 Task: Use the "Yummly" extension for personalized recipe recommendations.
Action: Mouse moved to (1268, 39)
Screenshot: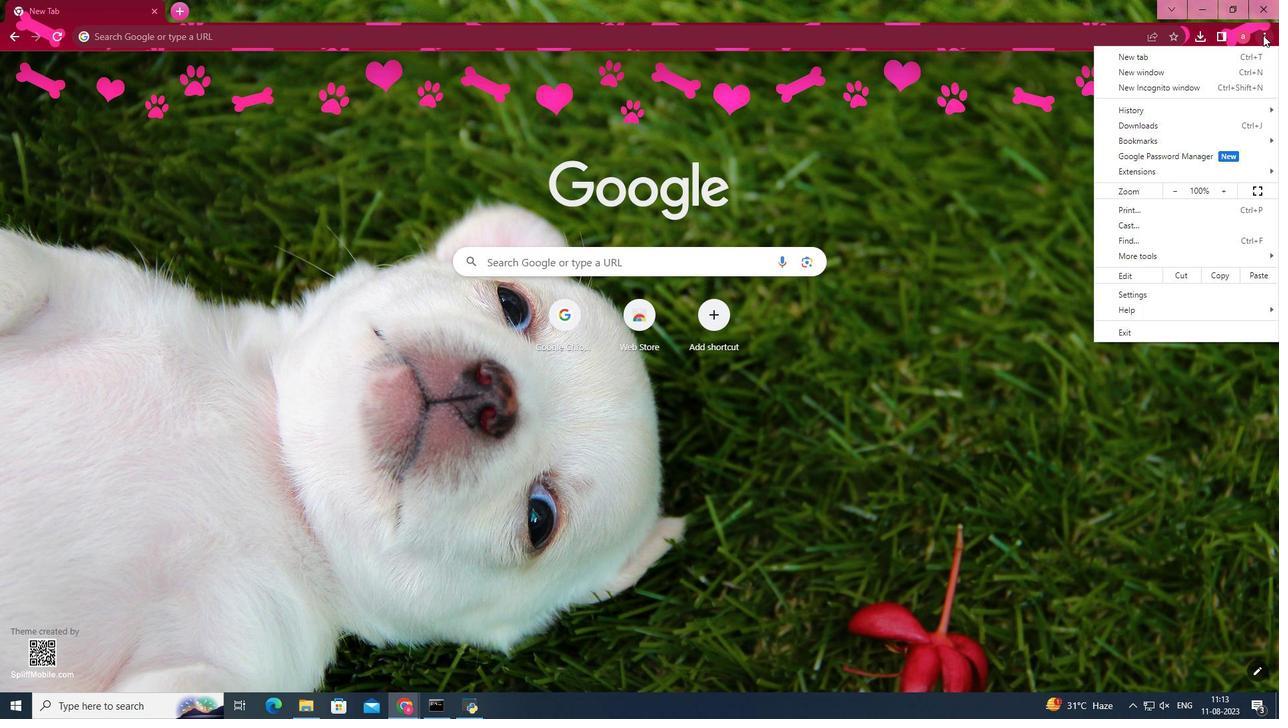 
Action: Mouse pressed left at (1268, 39)
Screenshot: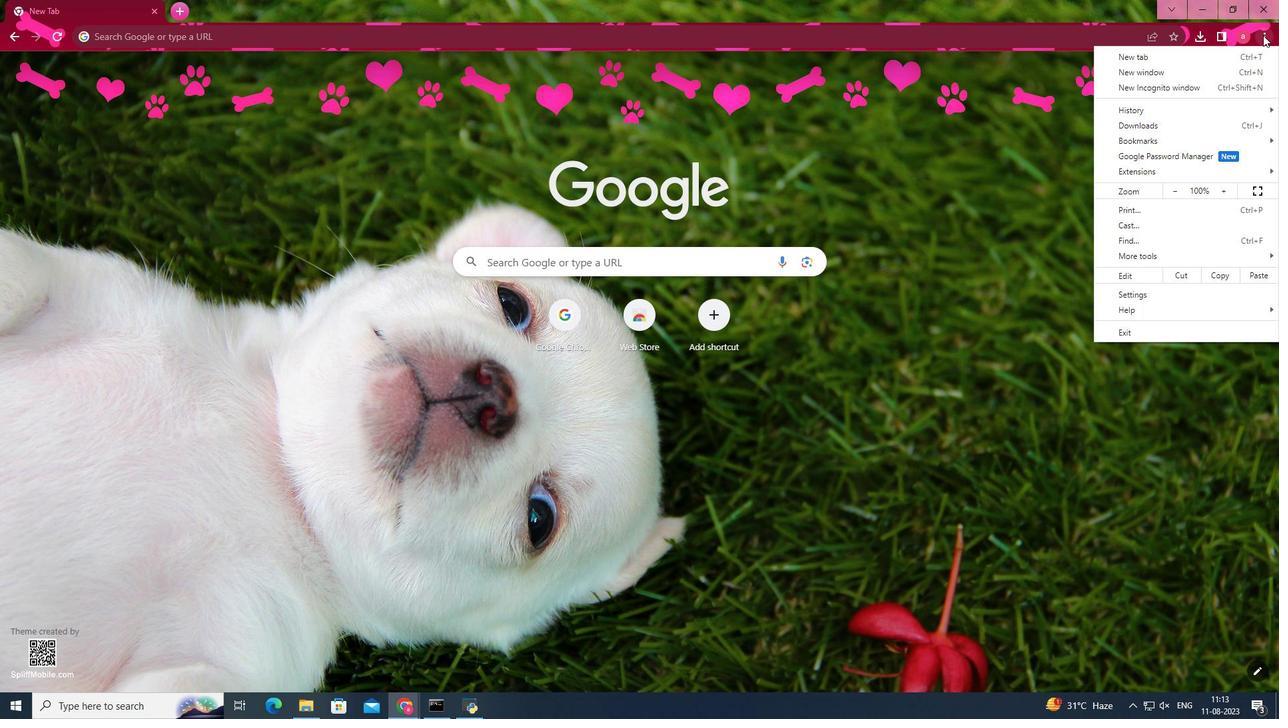 
Action: Mouse moved to (1161, 293)
Screenshot: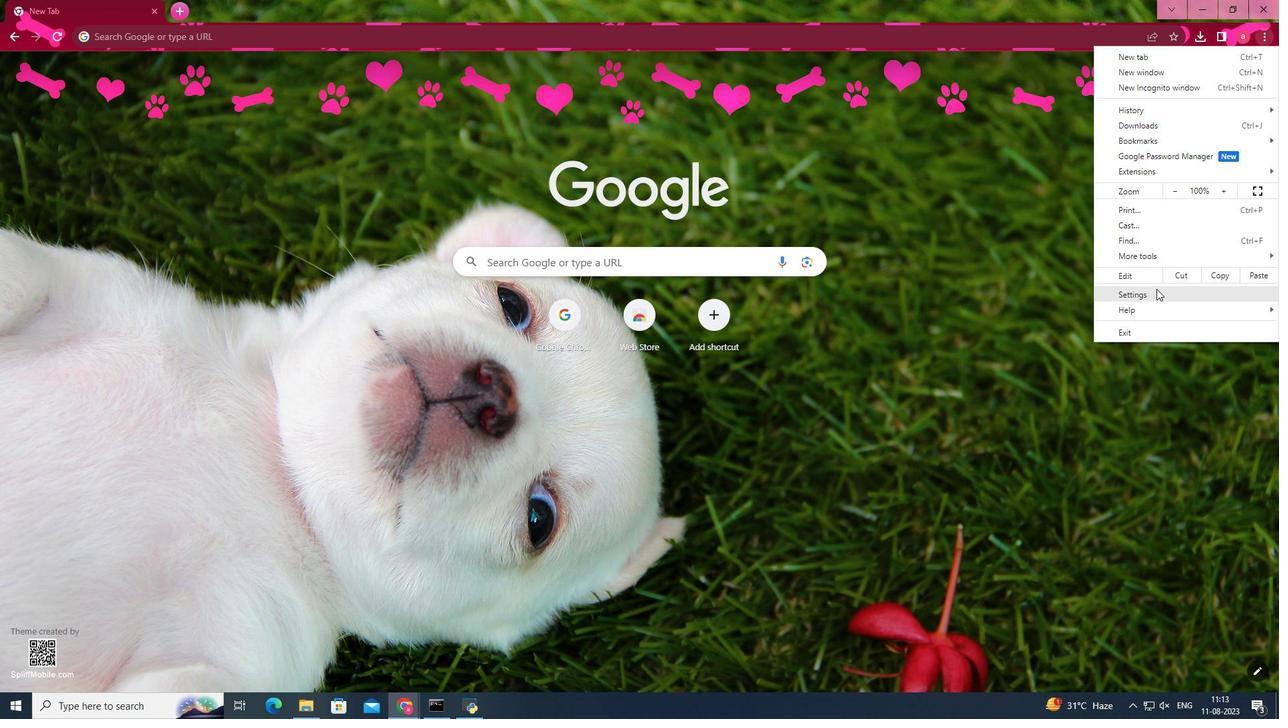 
Action: Mouse pressed left at (1161, 293)
Screenshot: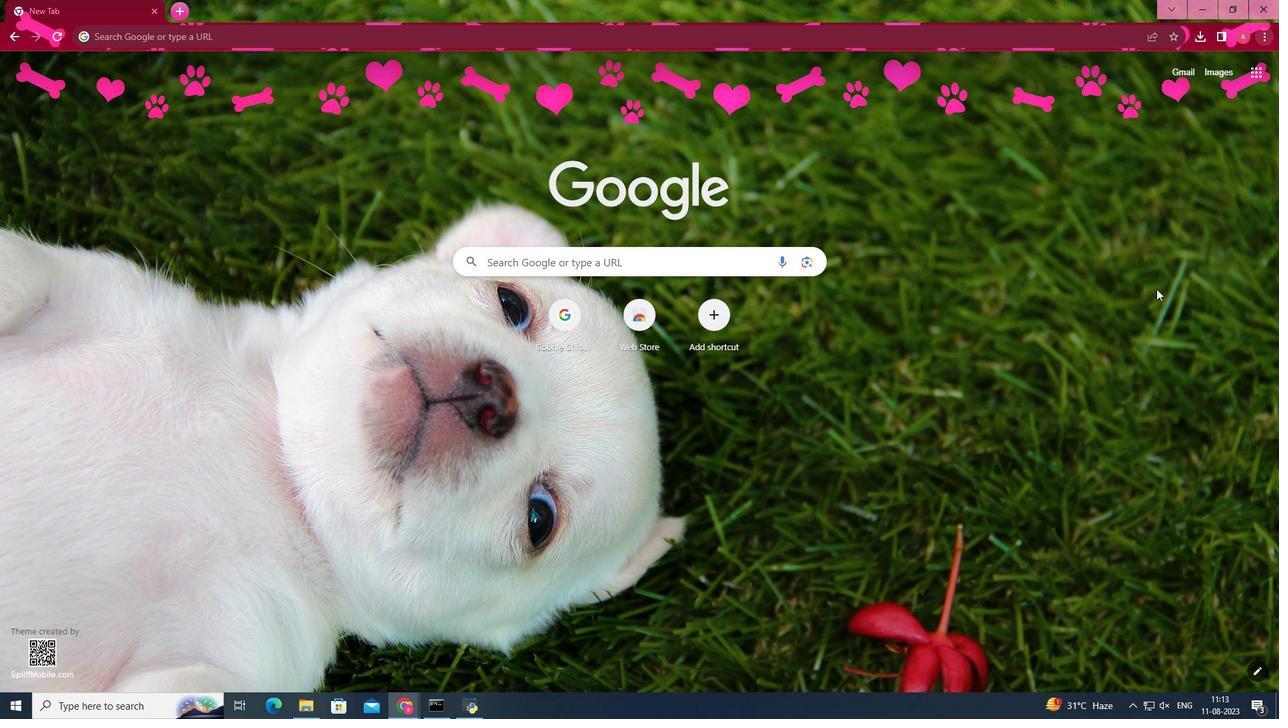 
Action: Mouse moved to (39, 481)
Screenshot: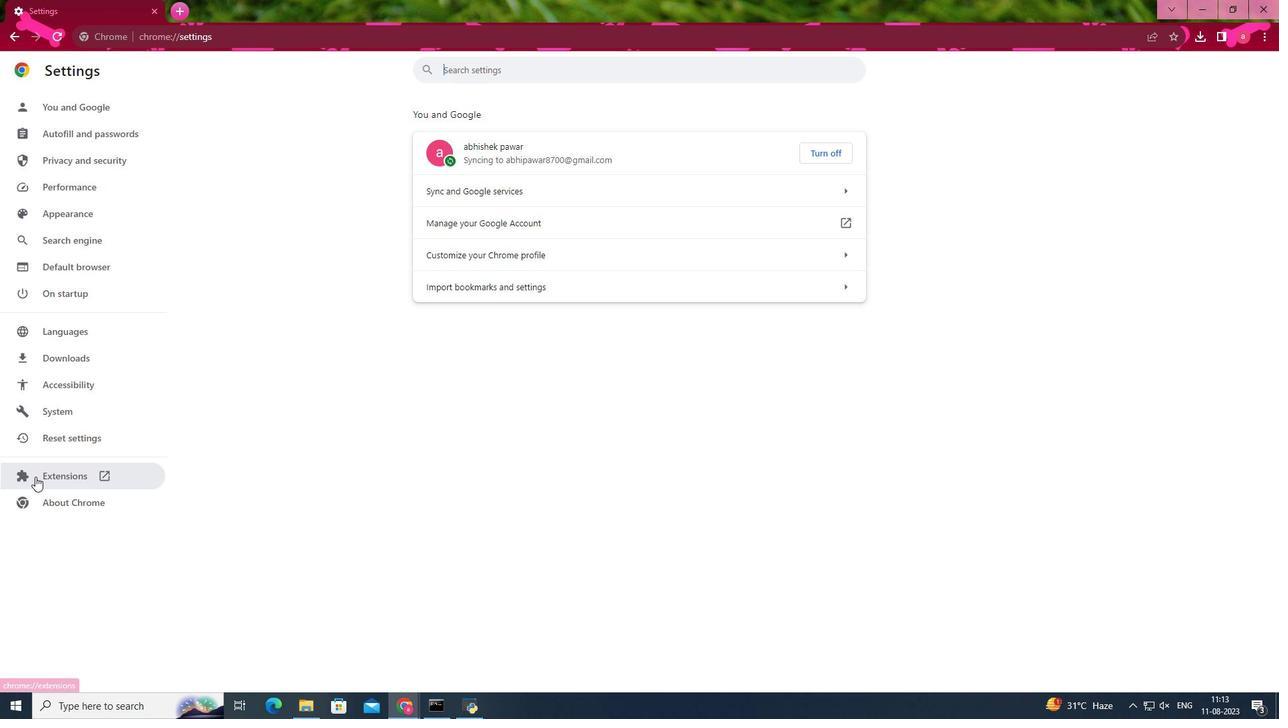 
Action: Mouse pressed left at (39, 481)
Screenshot: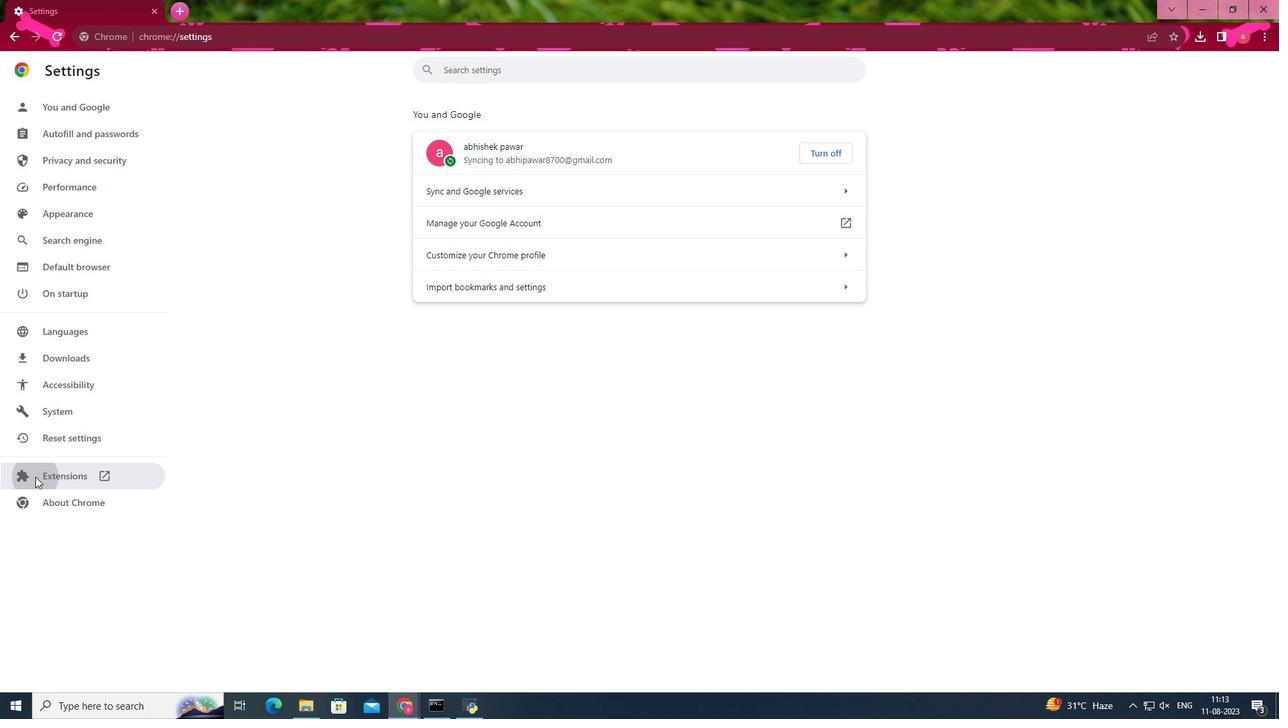 
Action: Mouse moved to (24, 75)
Screenshot: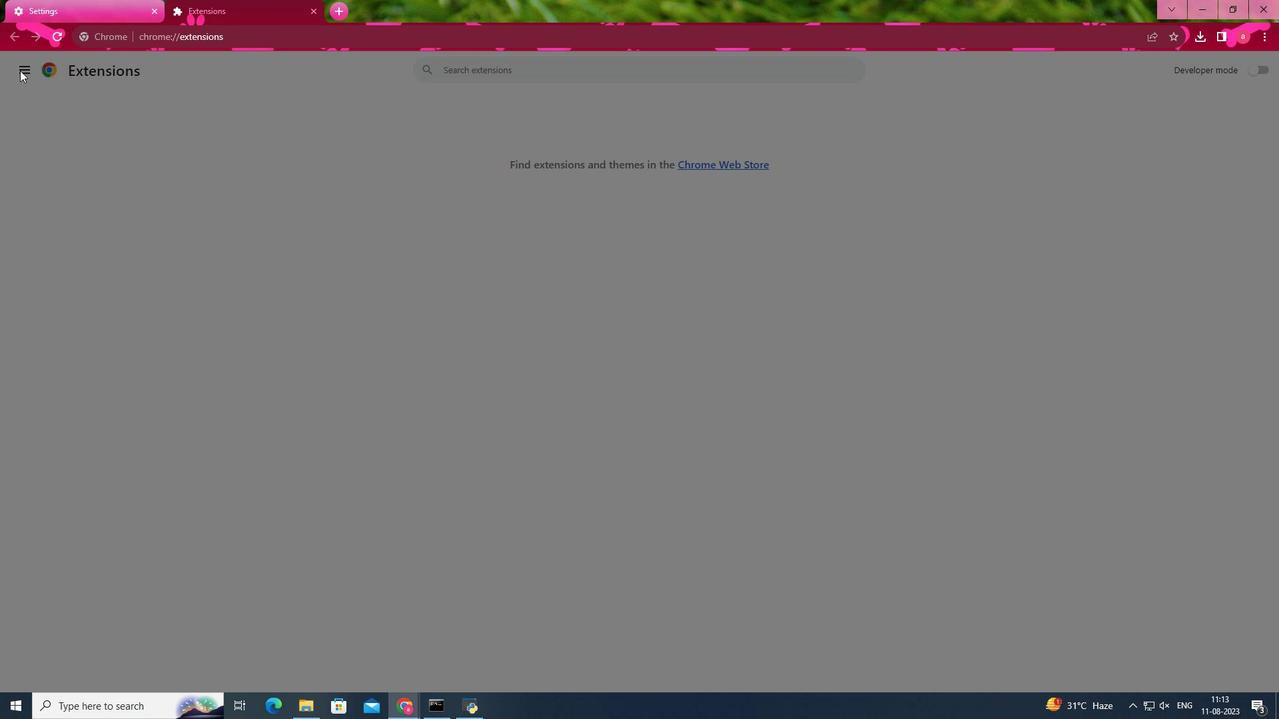 
Action: Mouse pressed left at (24, 75)
Screenshot: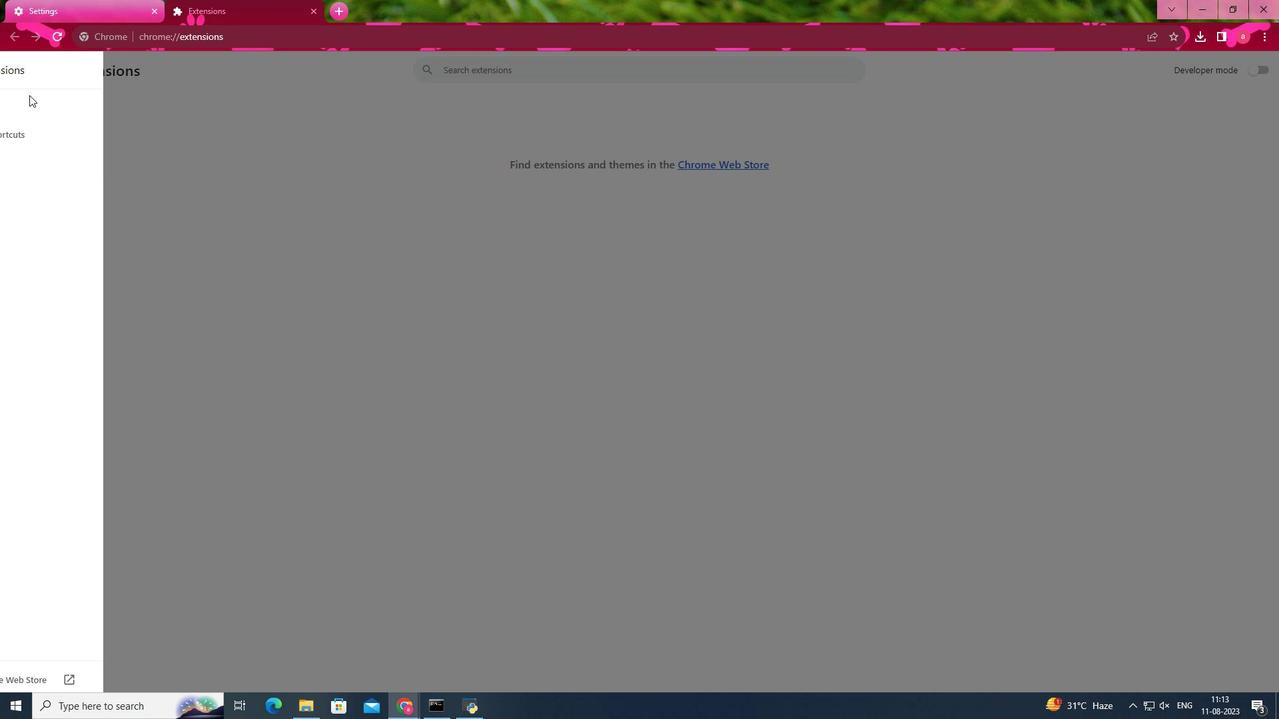 
Action: Mouse moved to (67, 675)
Screenshot: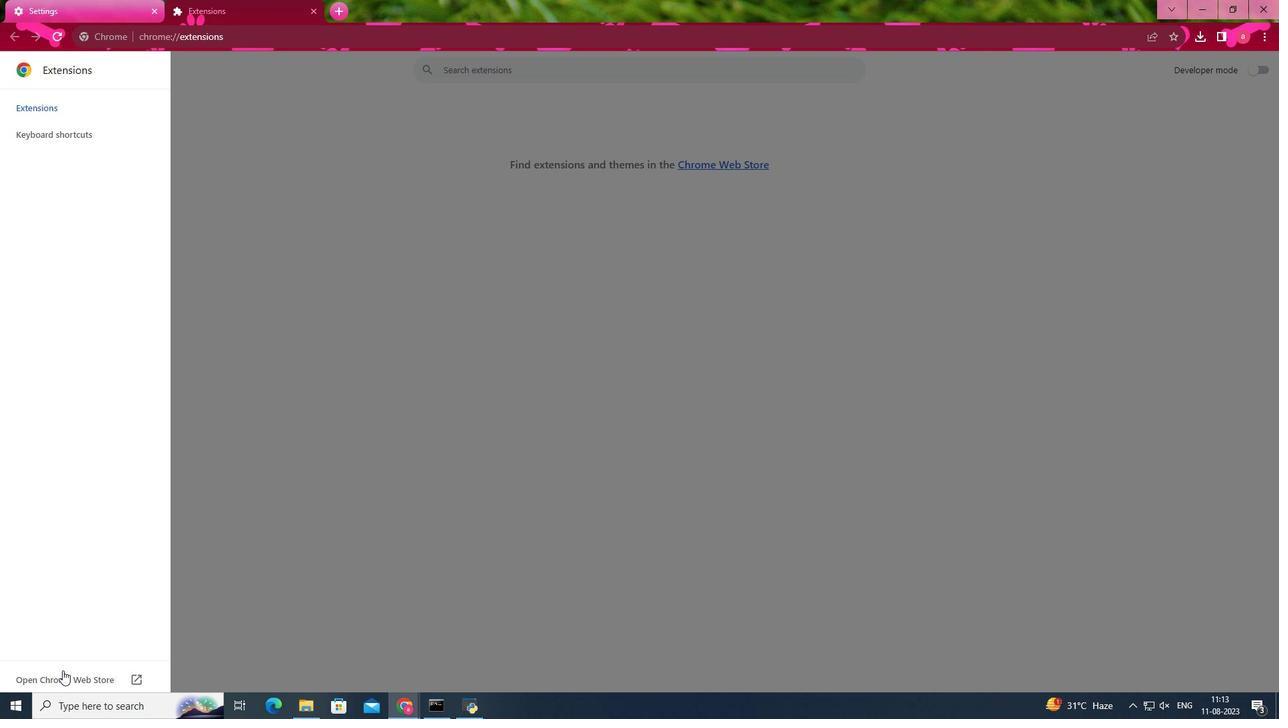 
Action: Mouse pressed left at (67, 675)
Screenshot: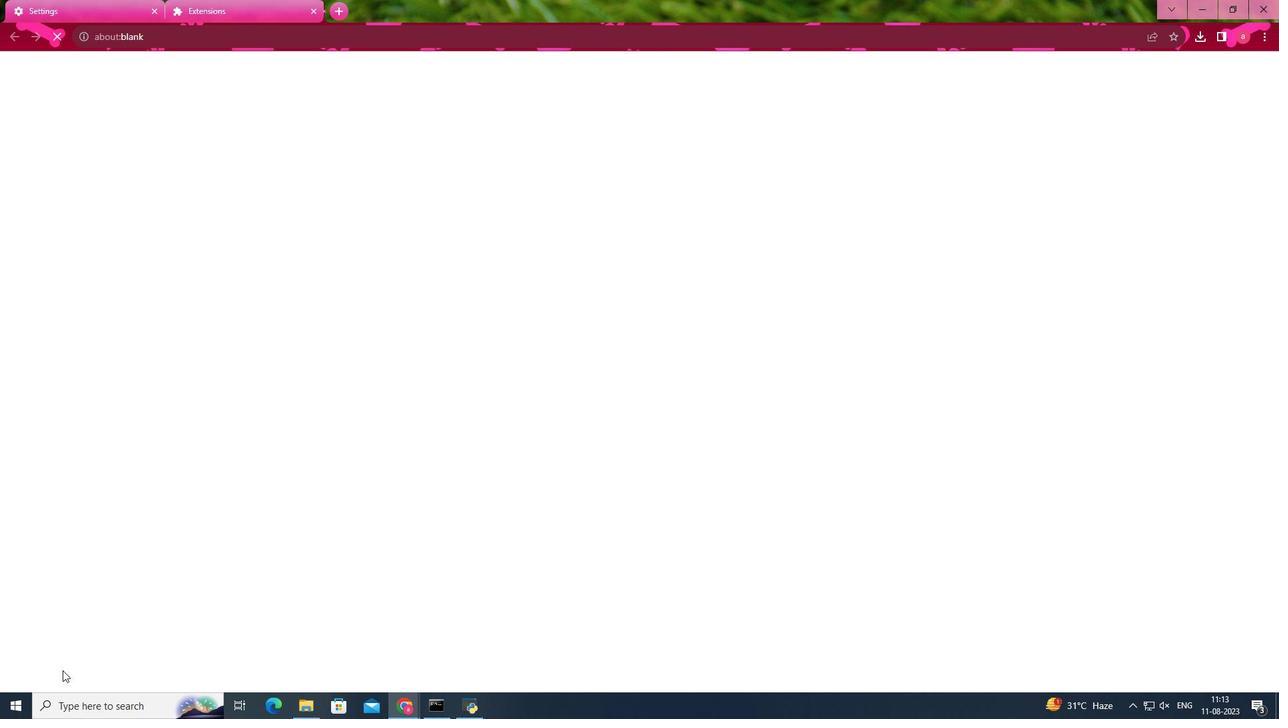 
Action: Mouse moved to (283, 124)
Screenshot: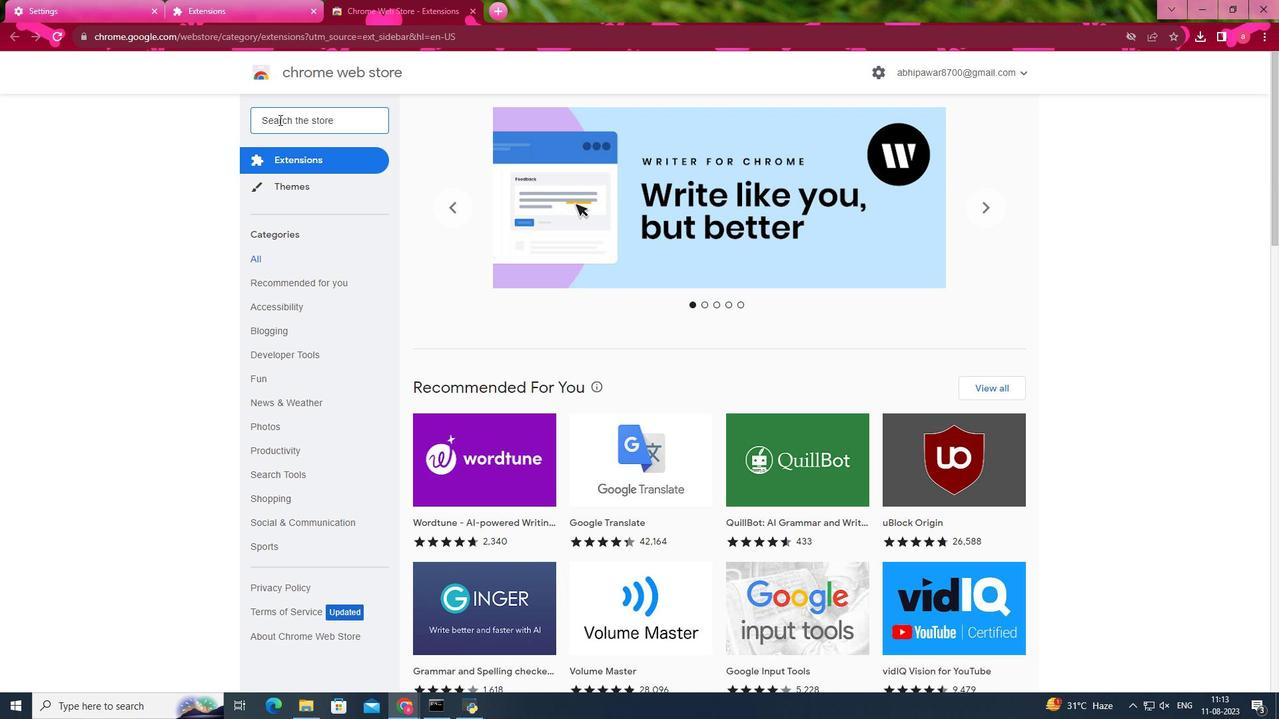 
Action: Mouse pressed left at (283, 124)
Screenshot: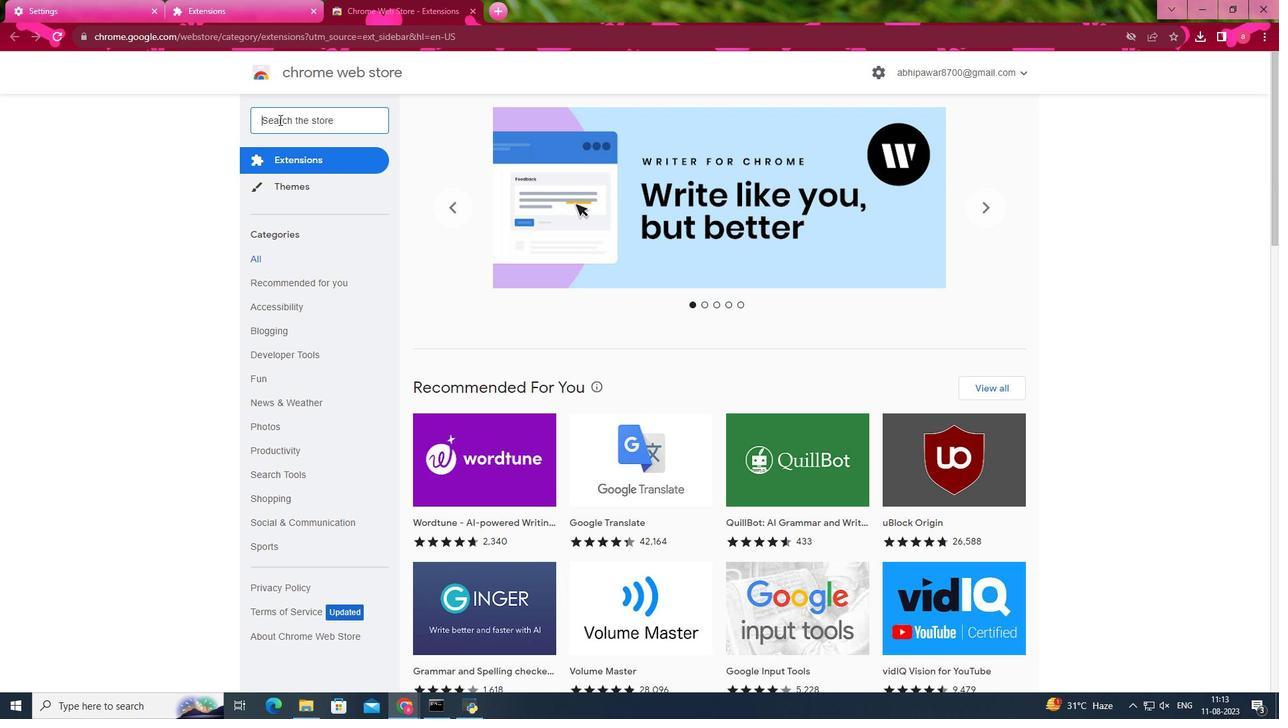 
Action: Key pressed <Key.shift>Yummly<Key.enter>
Screenshot: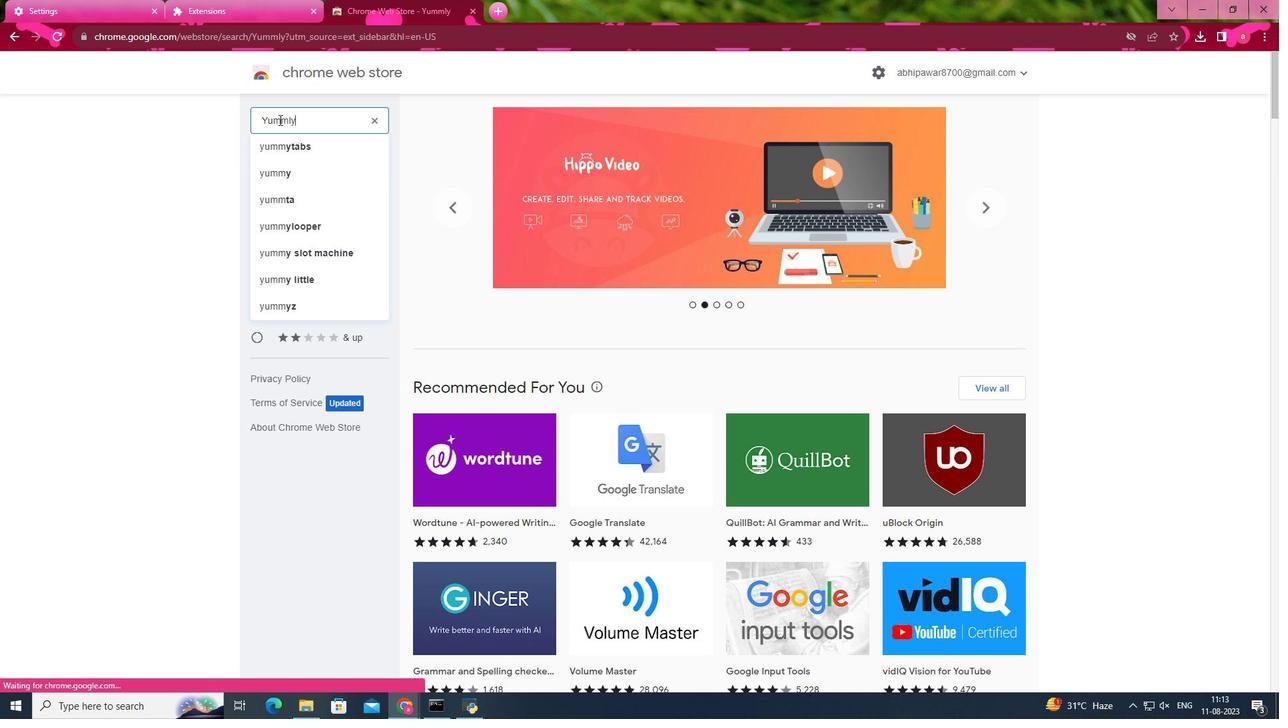 
Action: Mouse moved to (273, 201)
Screenshot: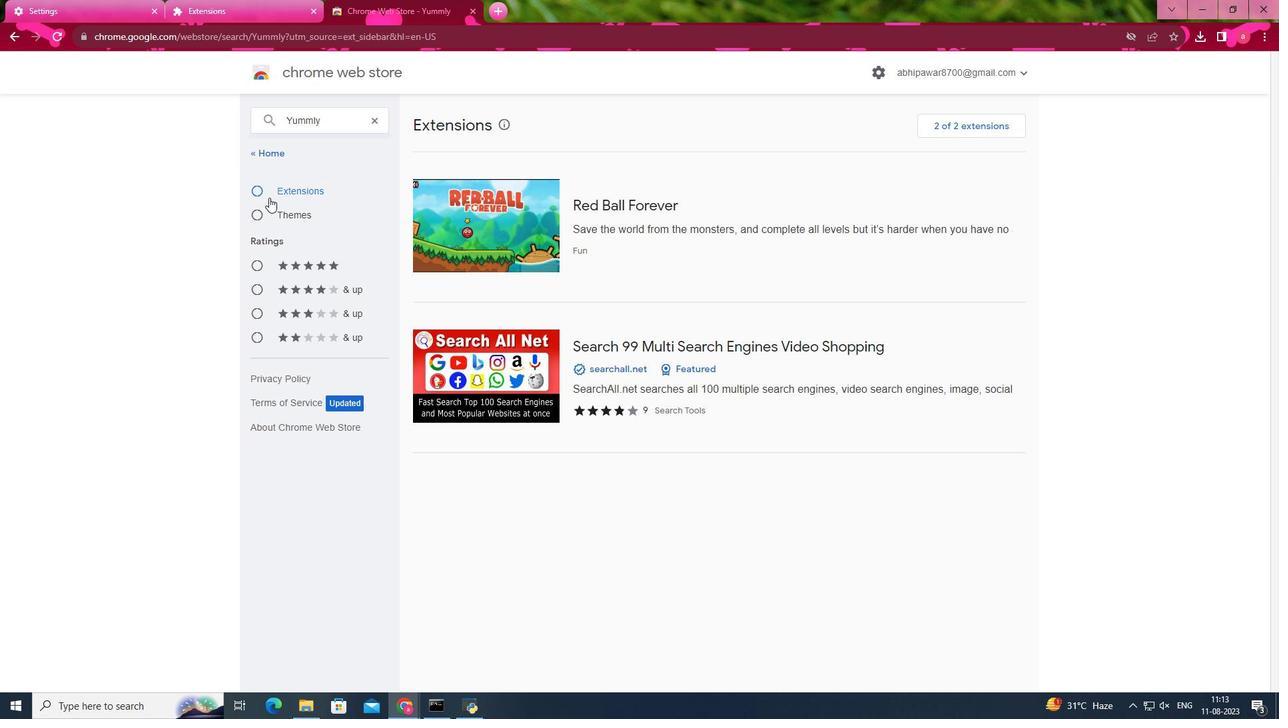 
Action: Mouse pressed left at (273, 201)
Screenshot: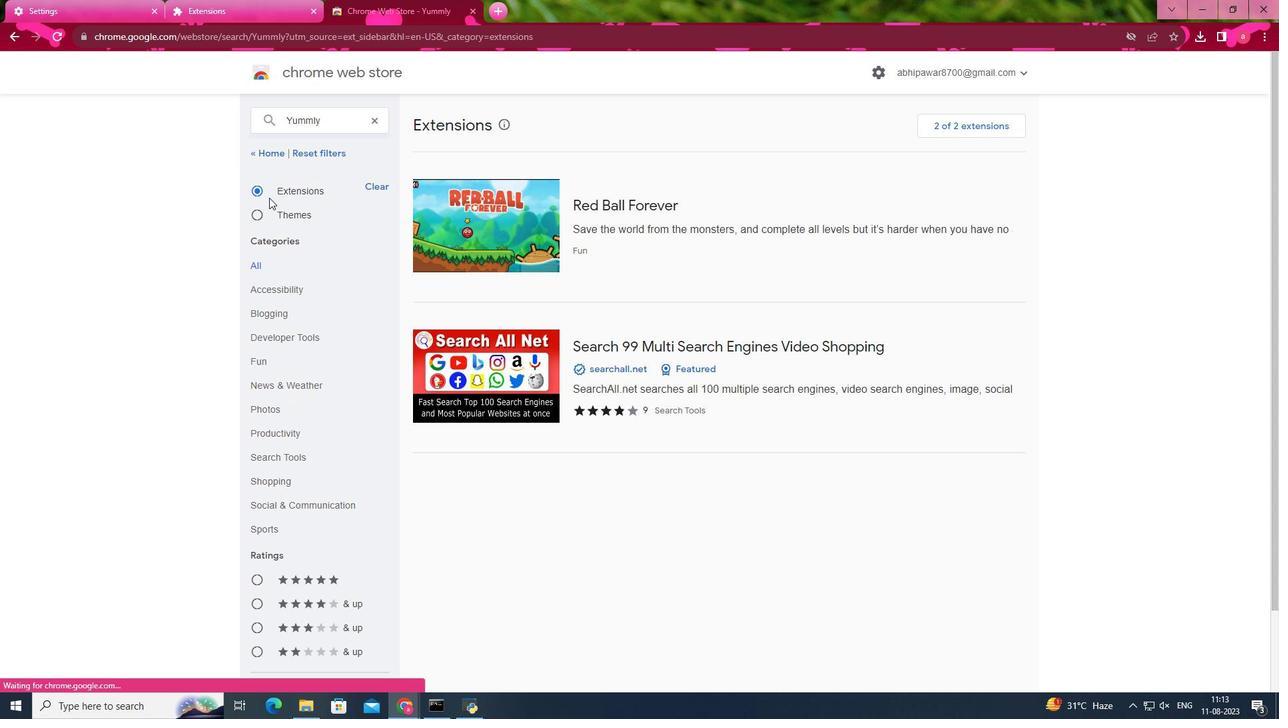 
Action: Mouse moved to (333, 130)
Screenshot: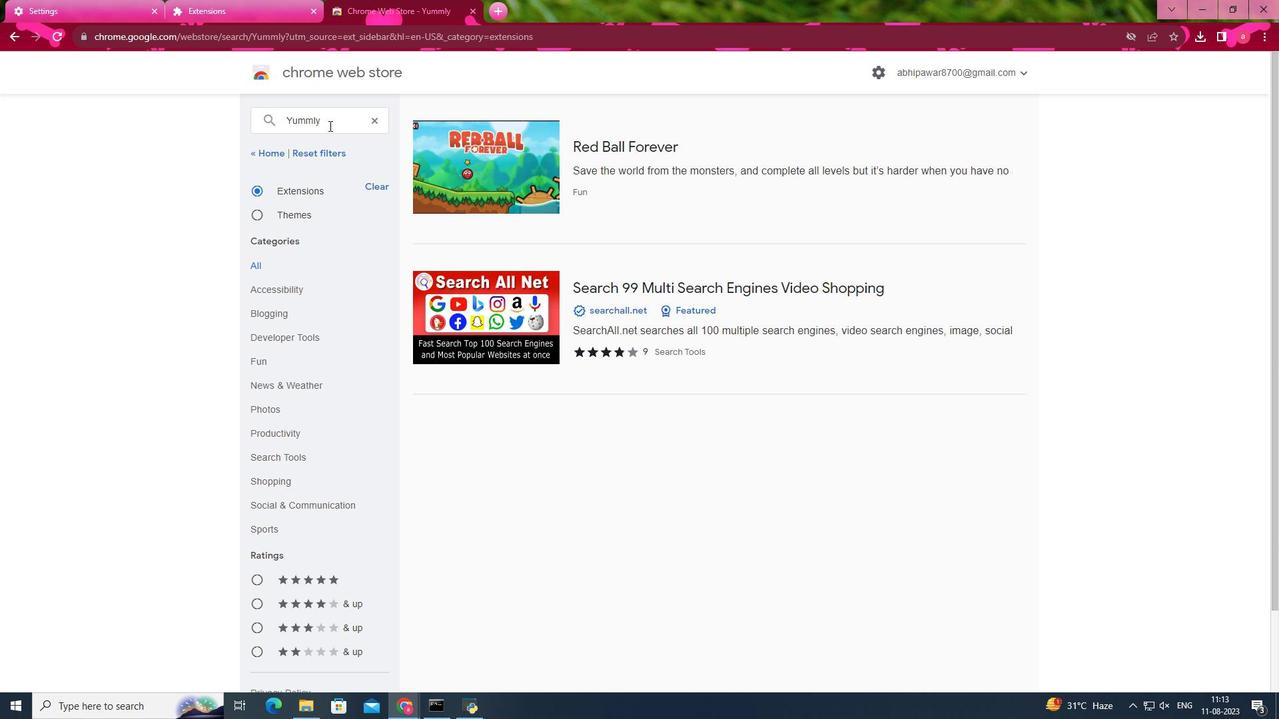 
Action: Mouse pressed left at (333, 130)
Screenshot: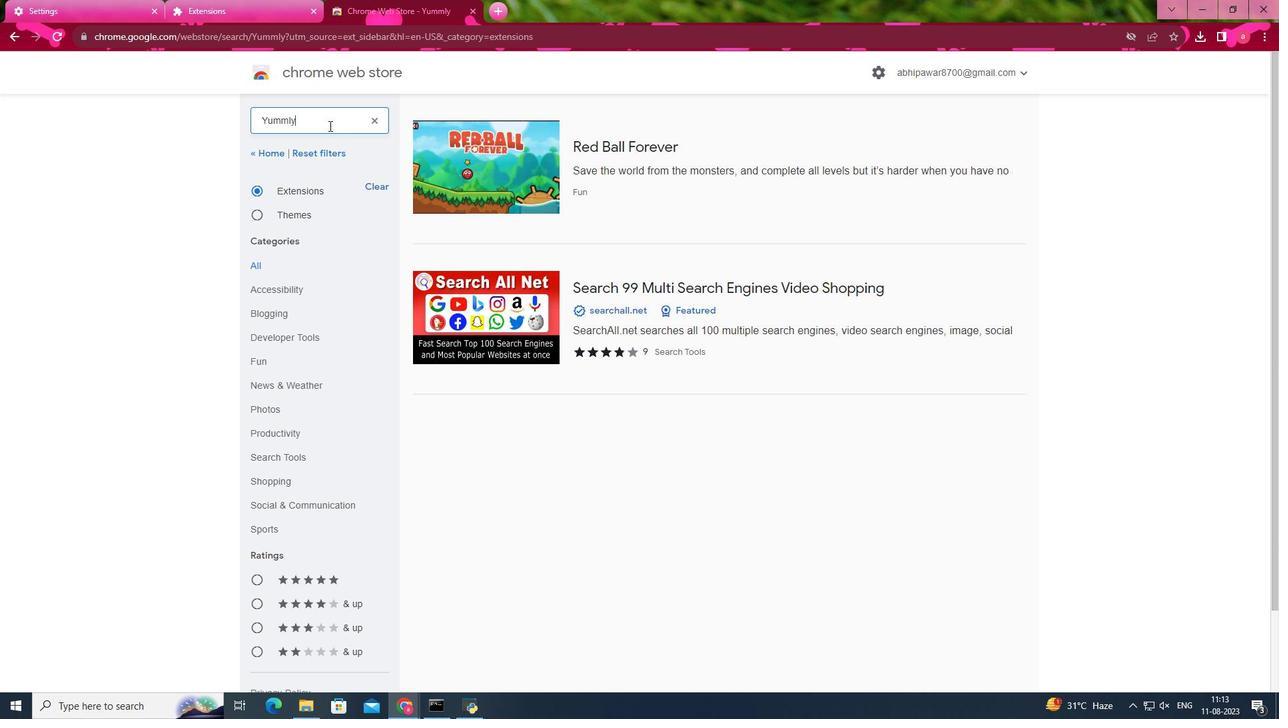
Action: Mouse pressed left at (333, 130)
Screenshot: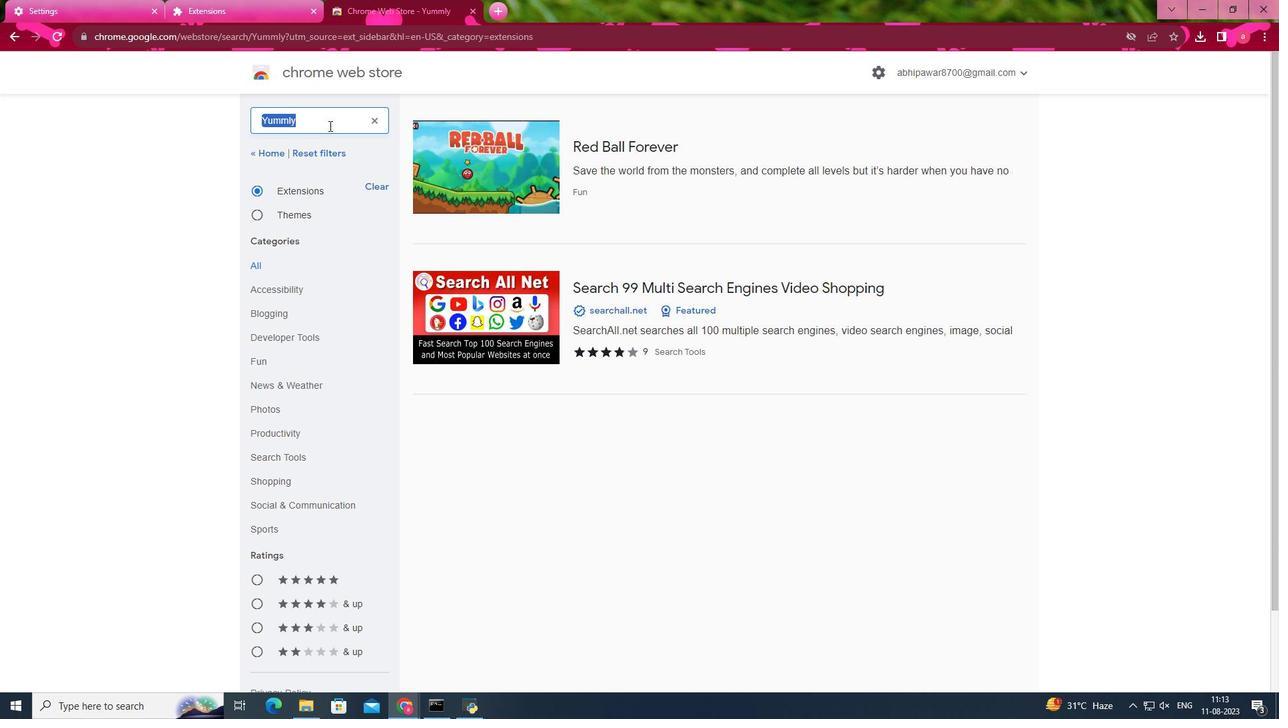 
Action: Mouse moved to (501, 9)
Screenshot: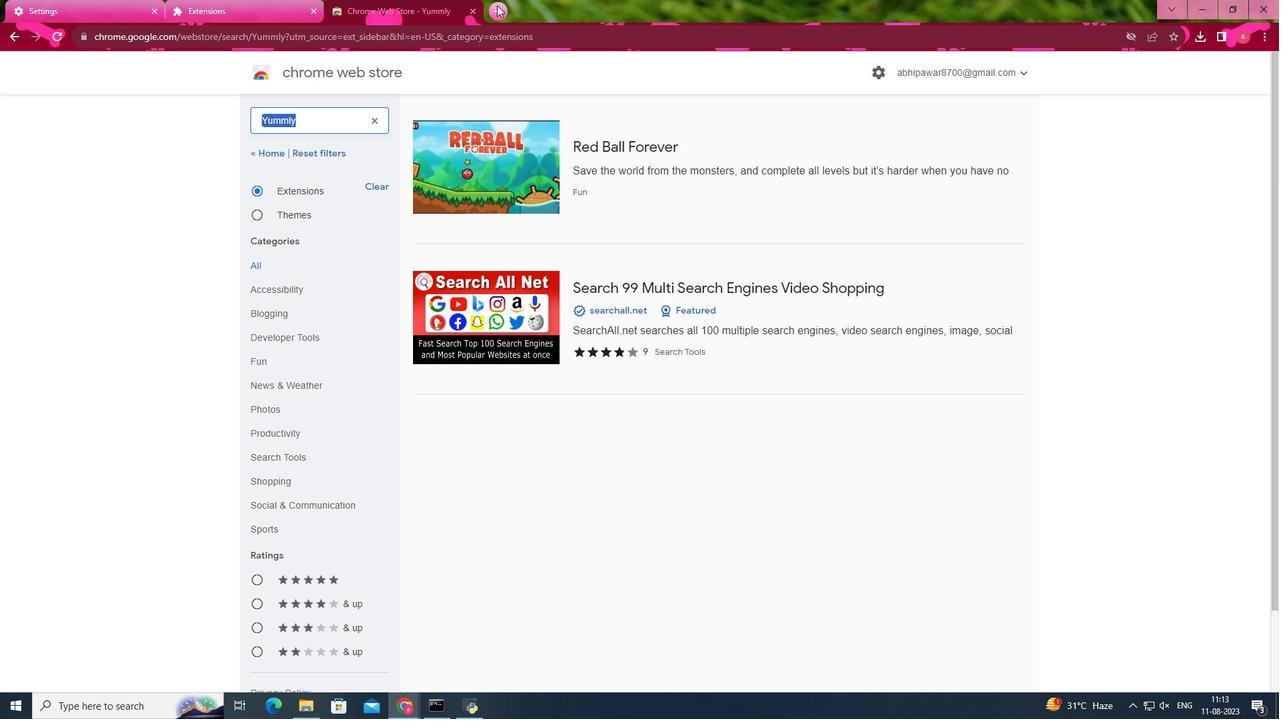 
Action: Mouse pressed left at (501, 9)
Screenshot: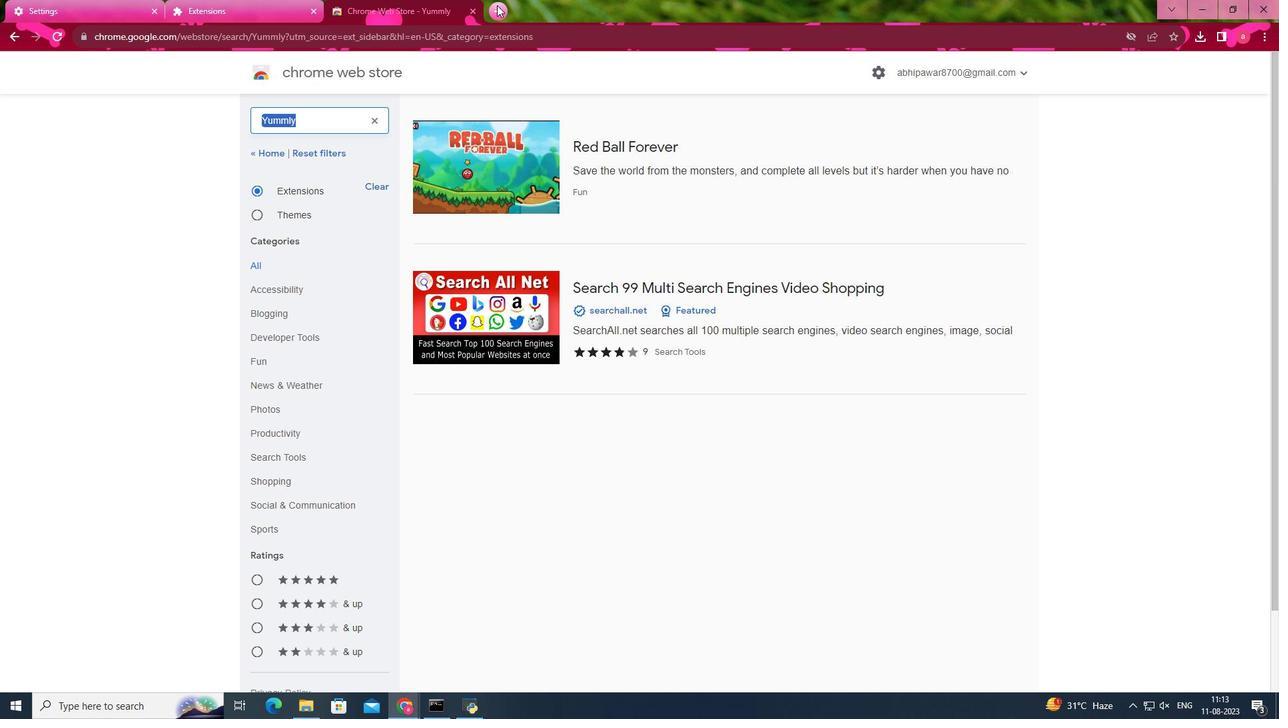 
Action: Mouse moved to (447, 39)
Screenshot: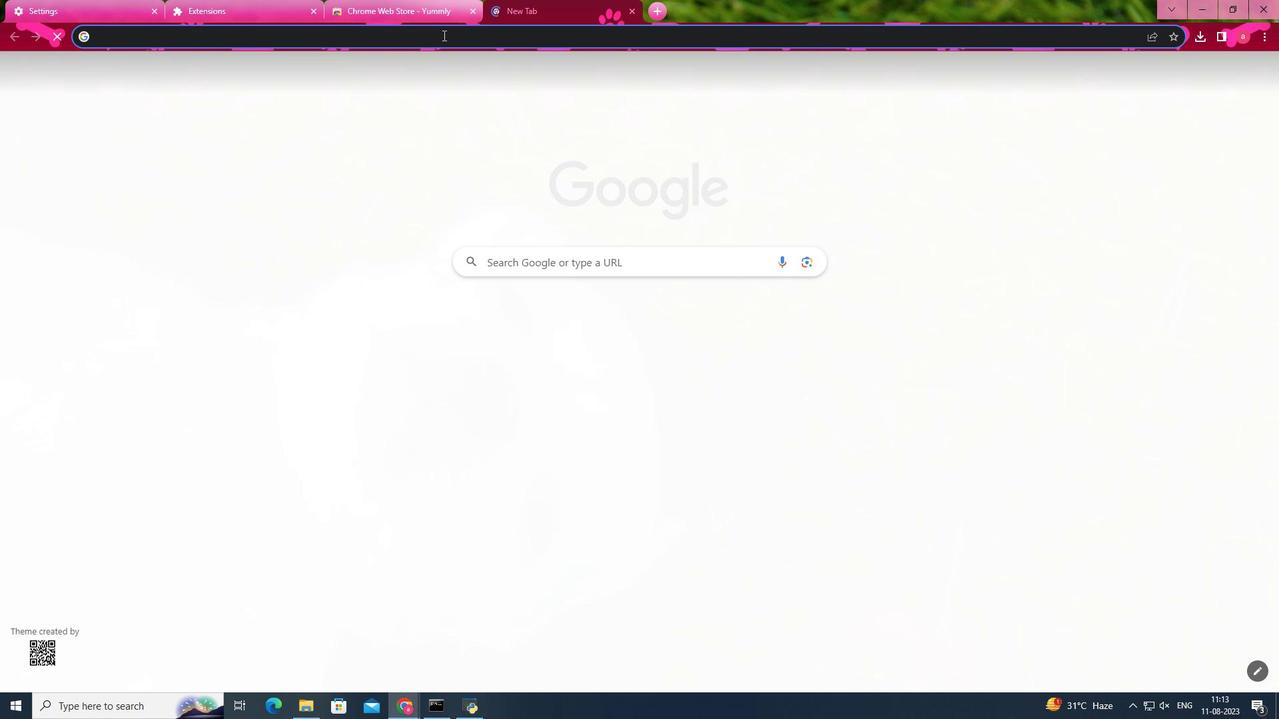 
Action: Mouse pressed left at (447, 39)
Screenshot: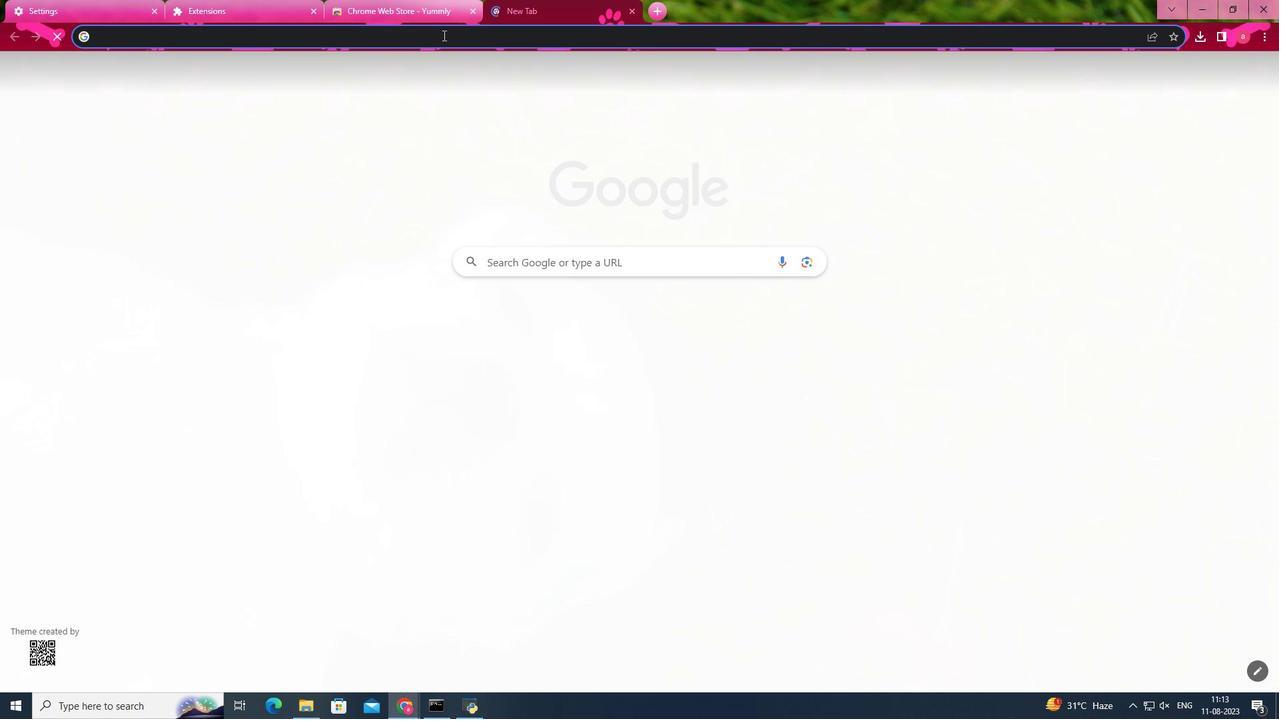 
Action: Key pressed u<Key.backspace><Key.shift>Yummly<Key.space>extension<Key.enter>
Screenshot: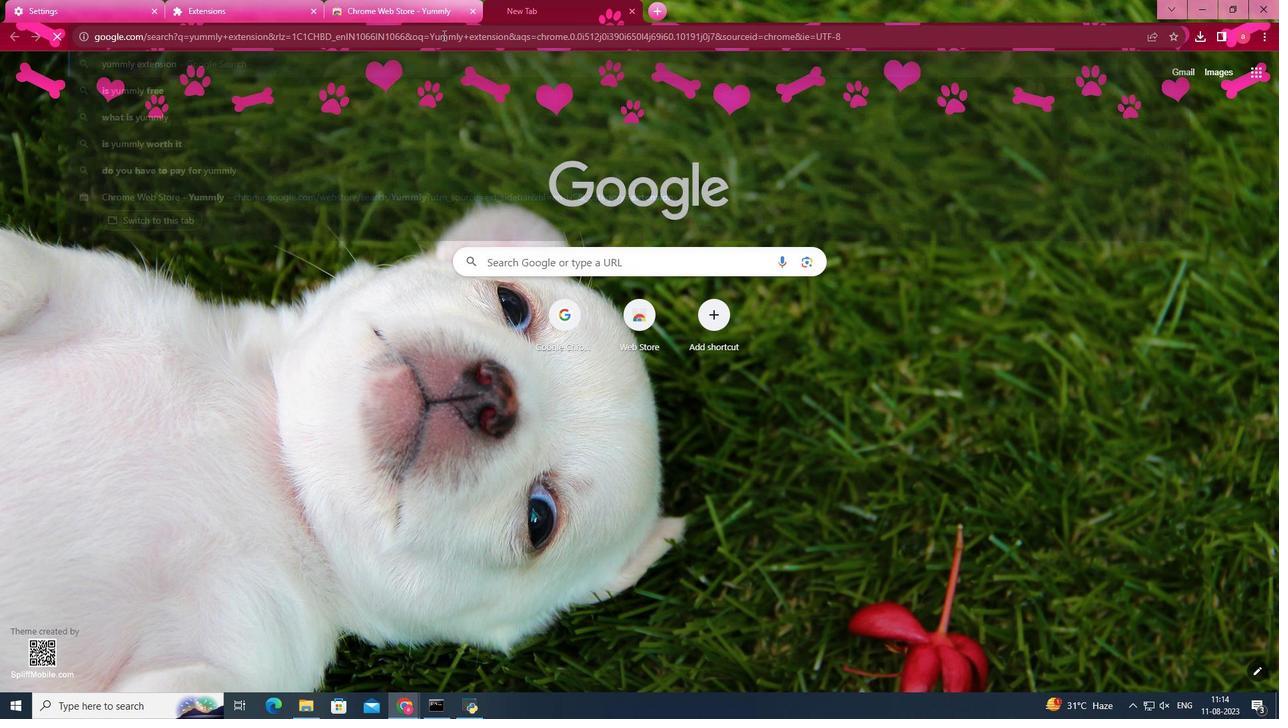 
Action: Mouse moved to (233, 229)
Screenshot: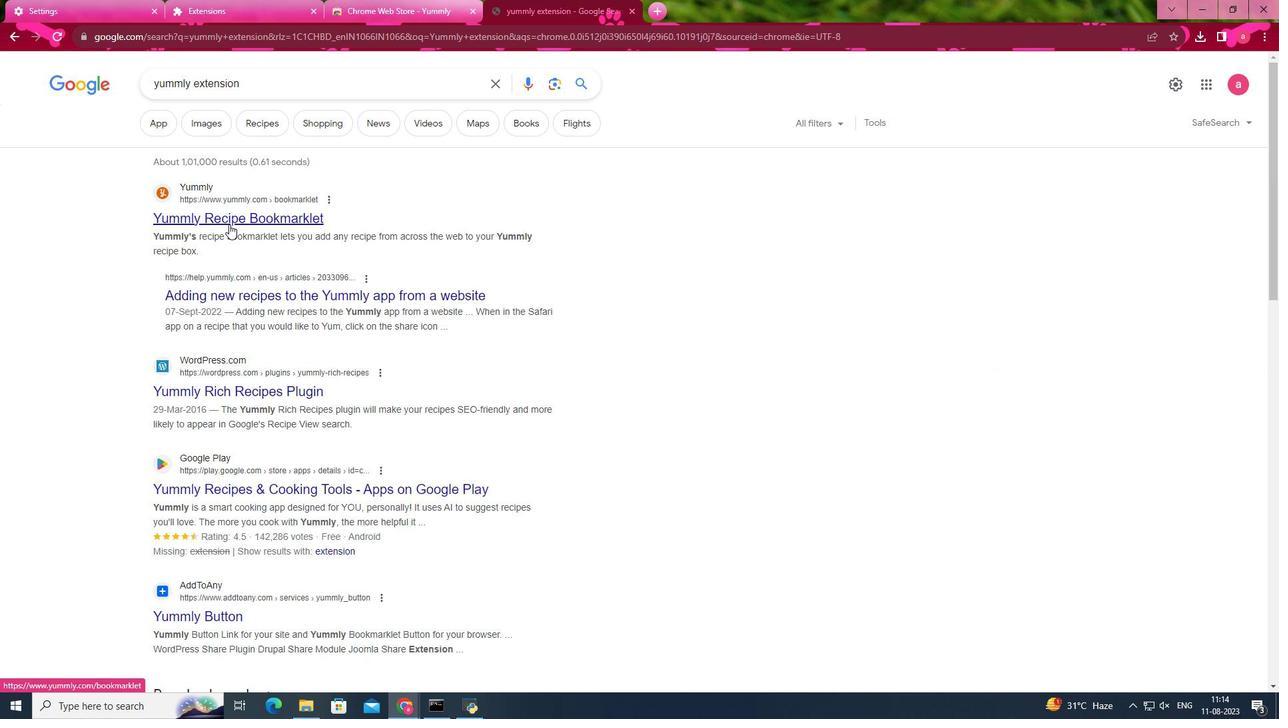 
Action: Mouse pressed left at (233, 229)
Screenshot: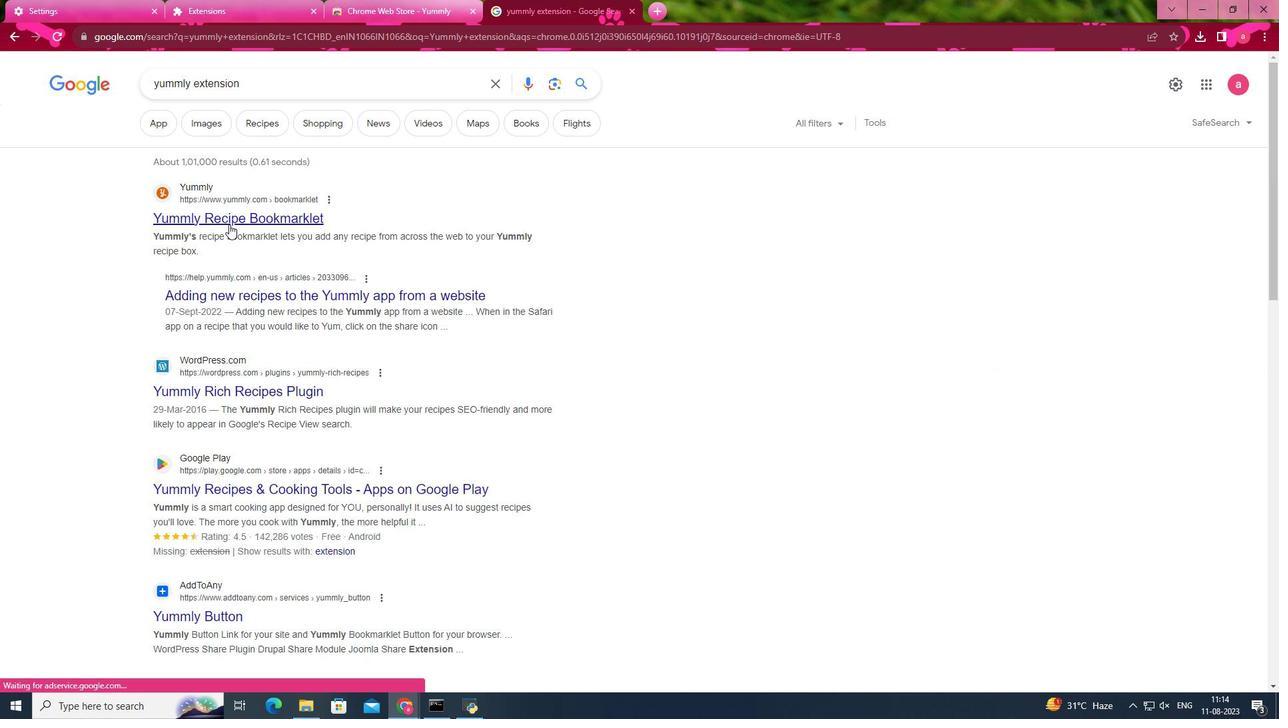 
Action: Mouse moved to (1196, 44)
Screenshot: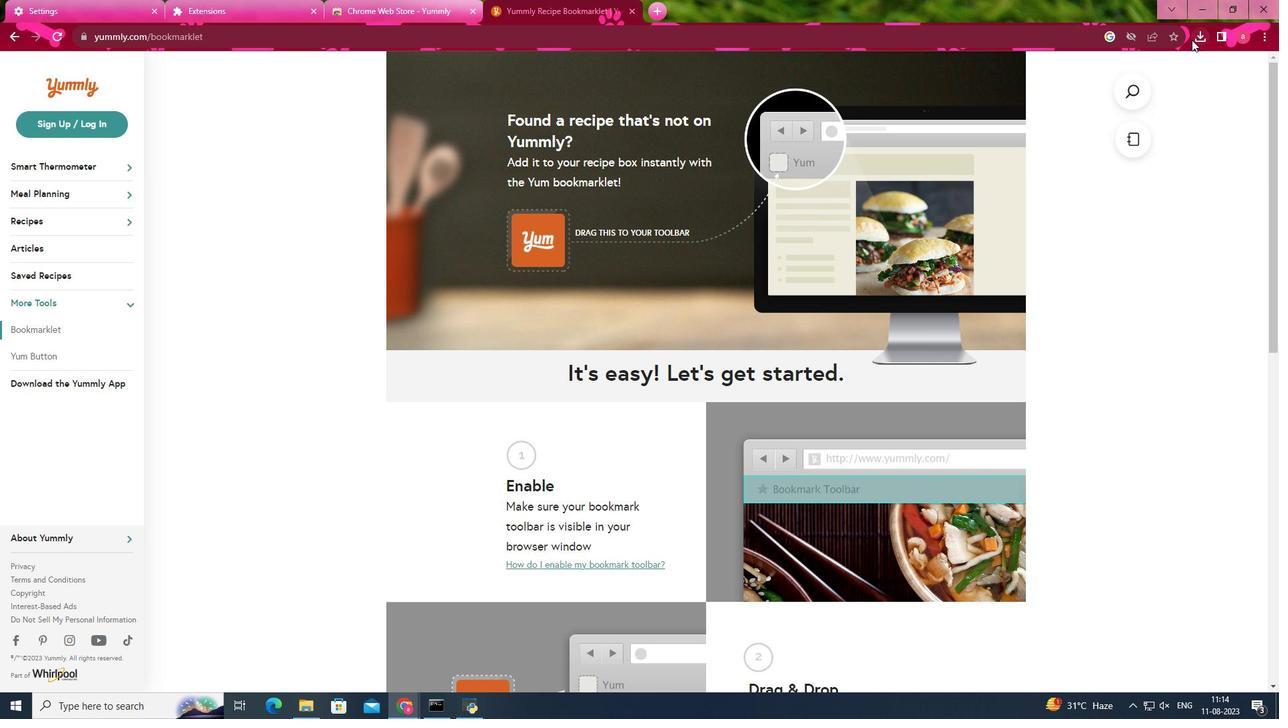 
Action: Mouse pressed left at (1196, 44)
Screenshot: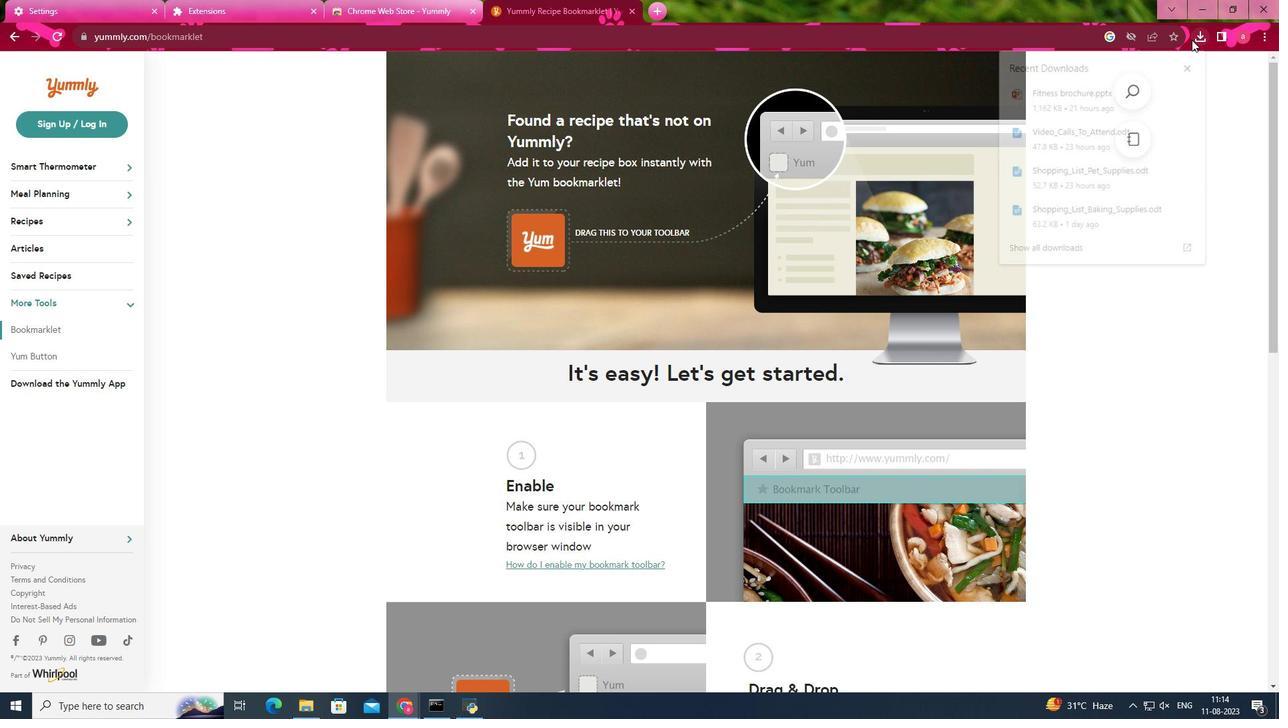 
Action: Mouse pressed left at (1196, 44)
Screenshot: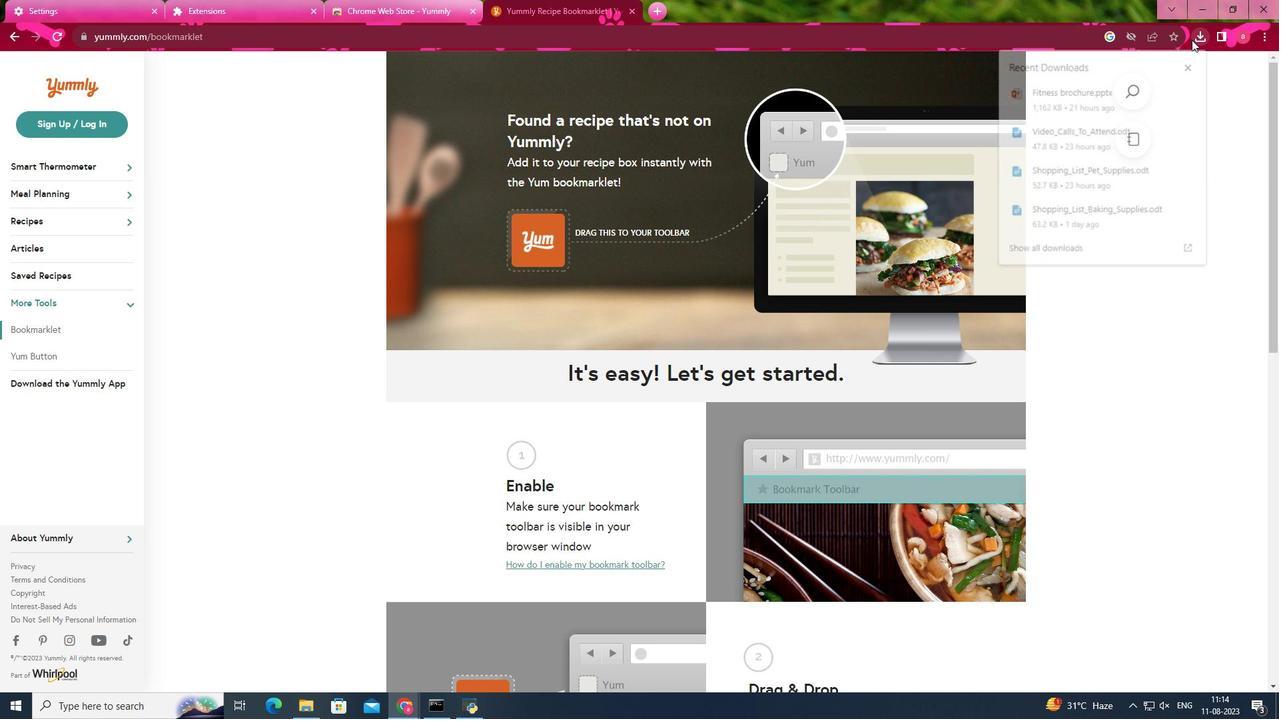 
Action: Mouse moved to (20, 41)
Screenshot: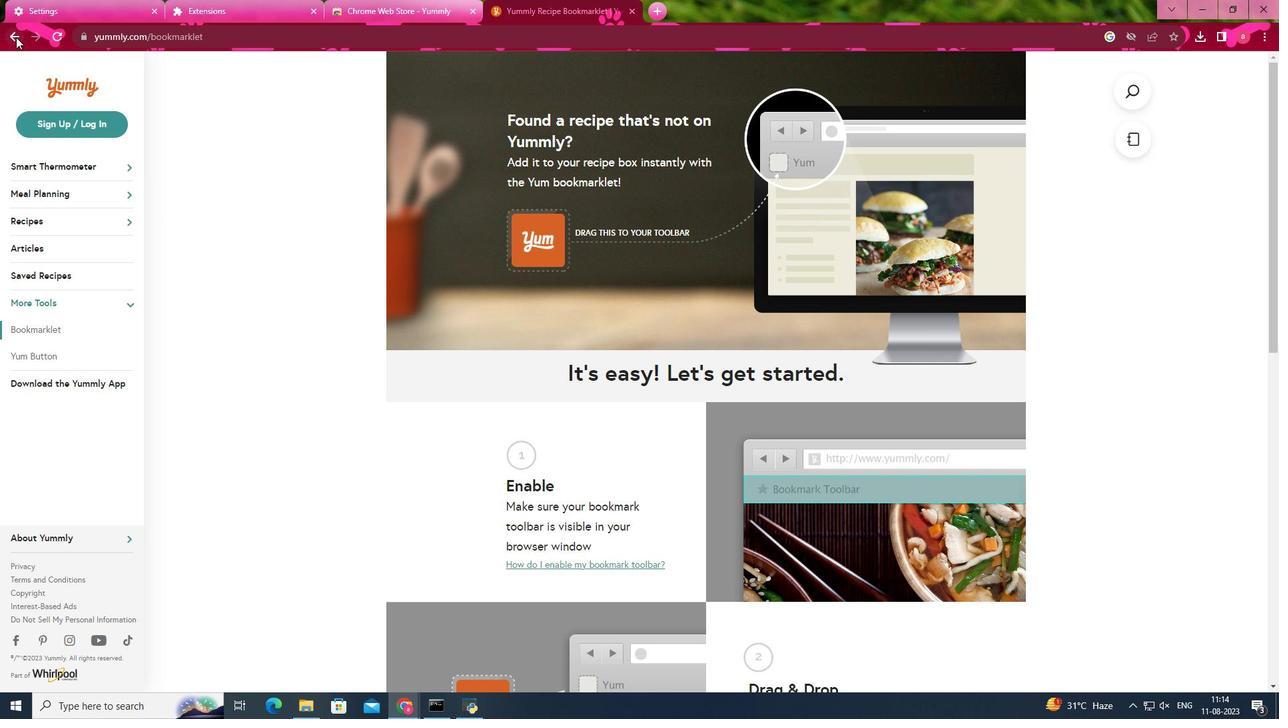 
Action: Mouse pressed left at (20, 41)
Screenshot: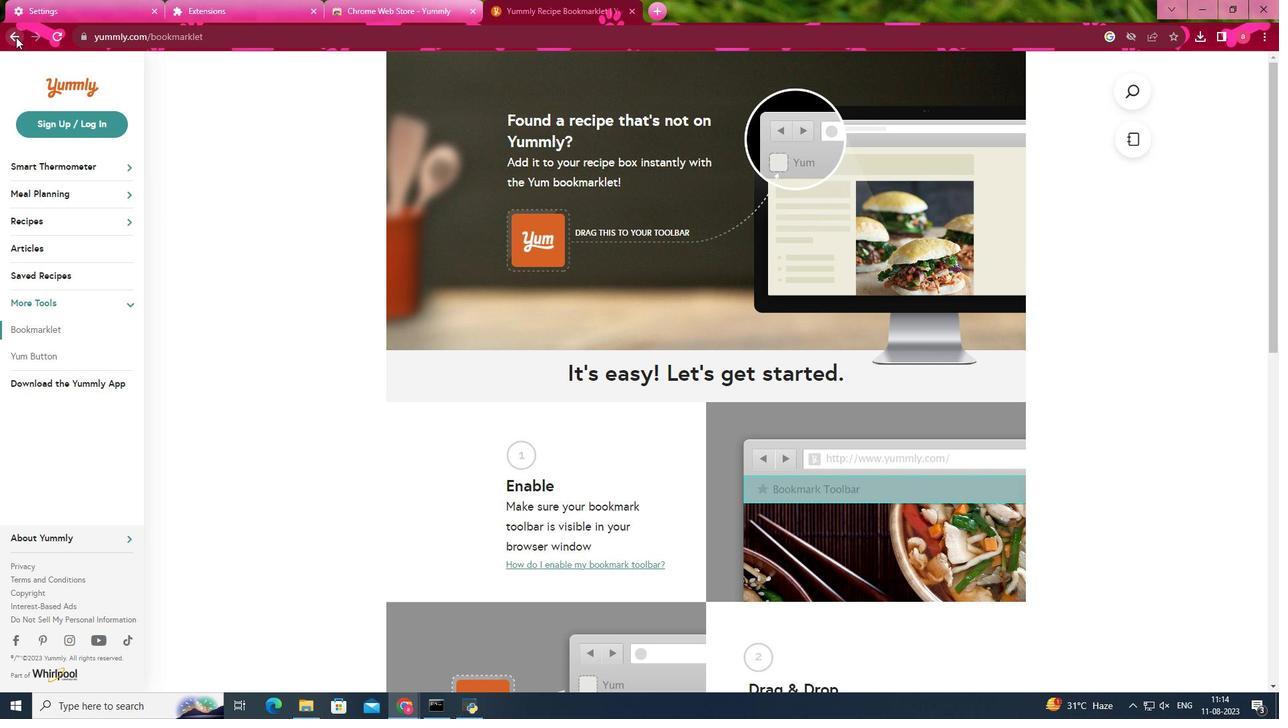 
Action: Mouse moved to (287, 4)
Screenshot: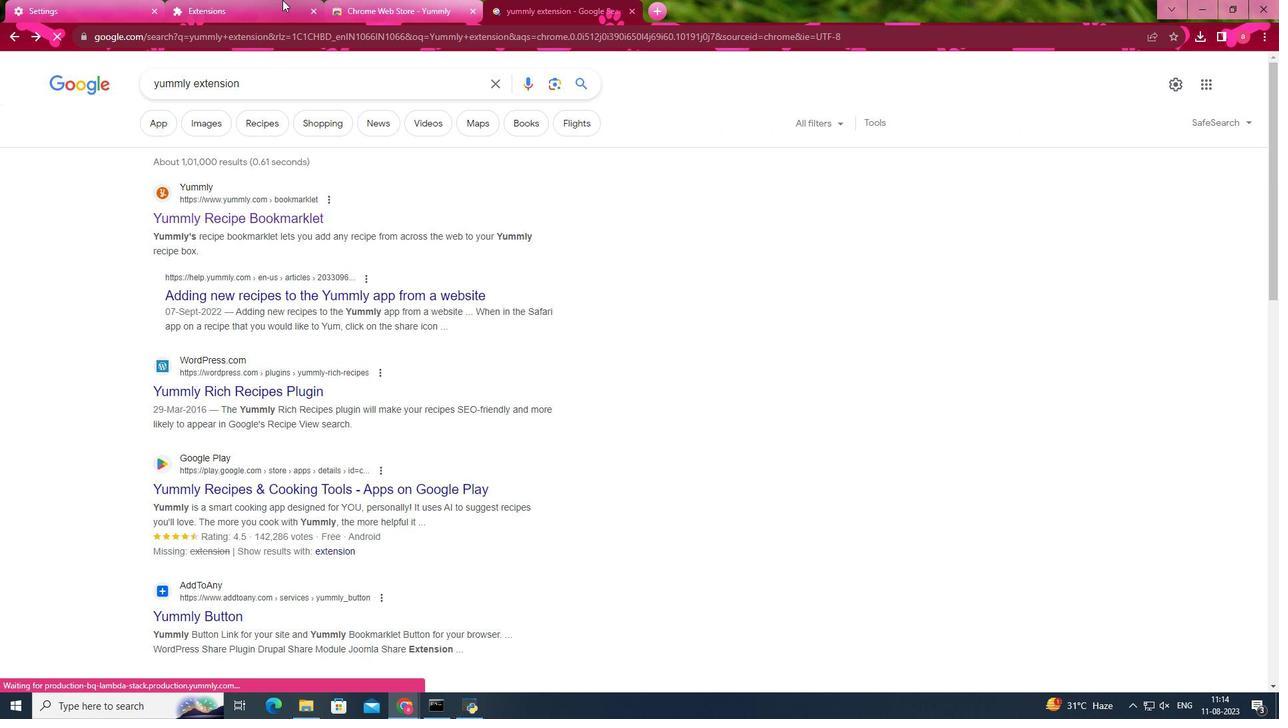 
Action: Mouse pressed left at (287, 4)
Screenshot: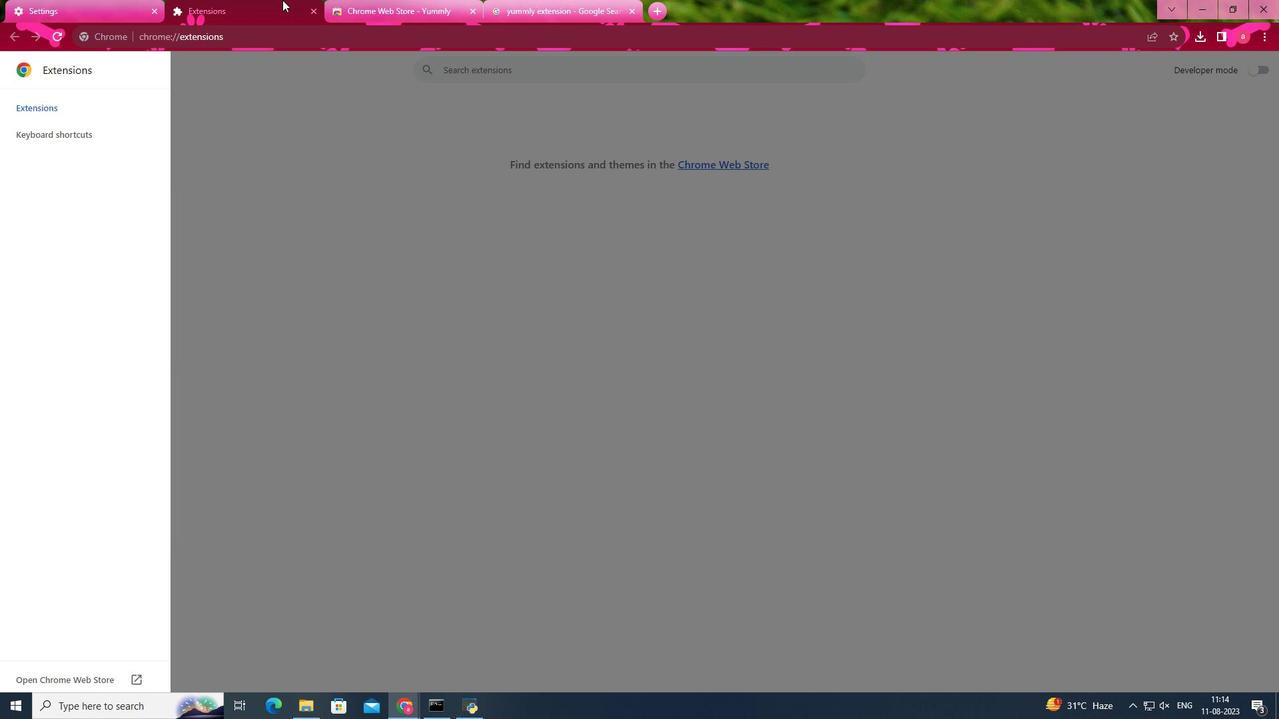 
Action: Mouse moved to (64, 695)
Screenshot: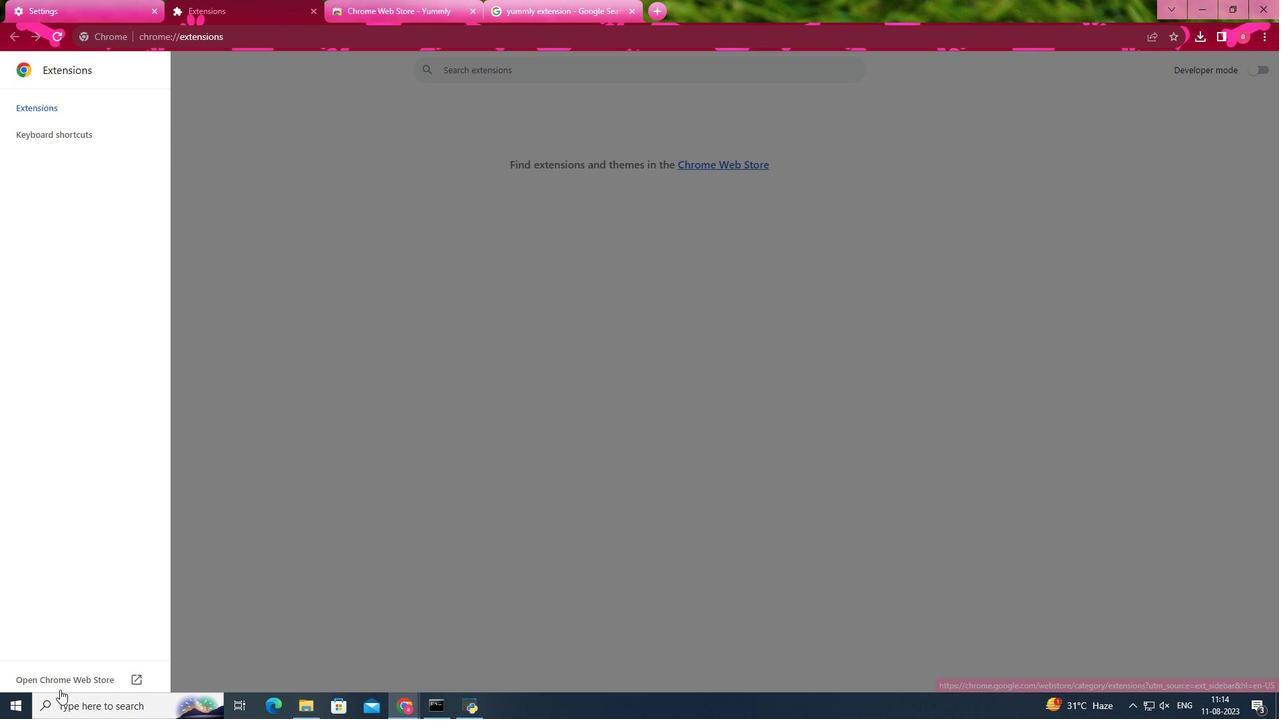 
Action: Mouse pressed left at (64, 695)
Screenshot: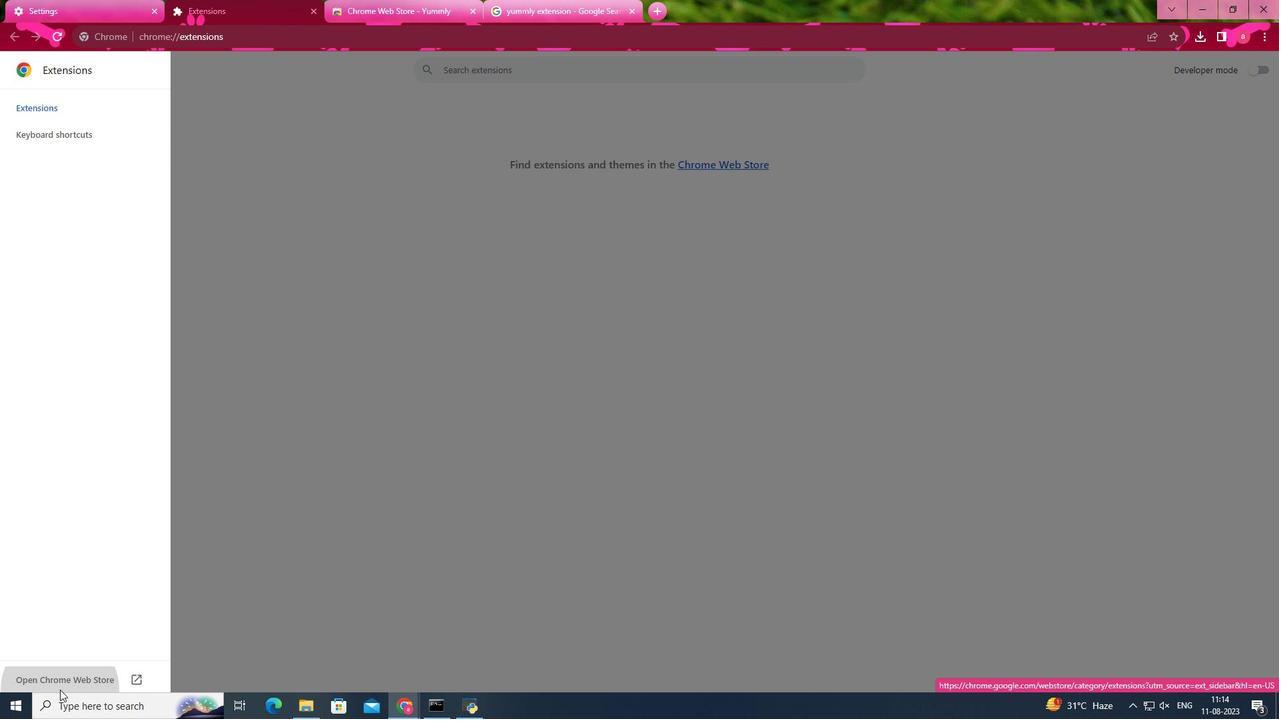 
Action: Mouse moved to (315, 125)
Screenshot: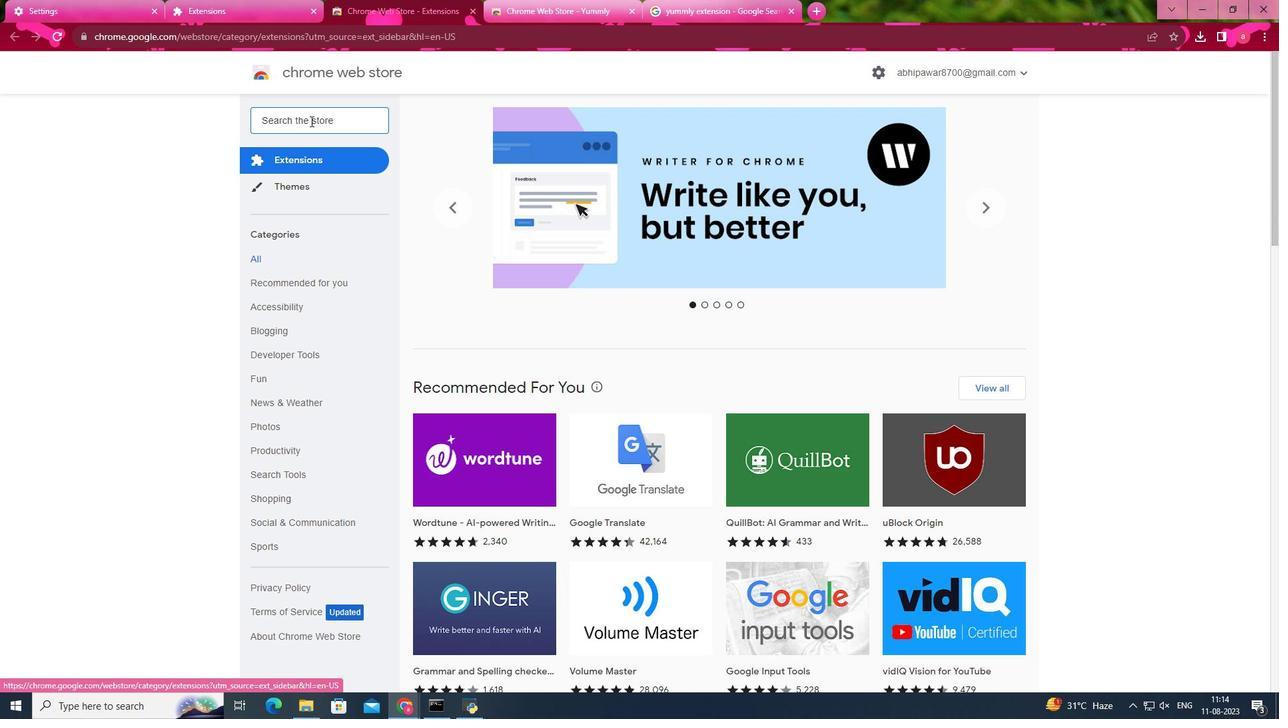 
Action: Mouse pressed left at (315, 125)
Screenshot: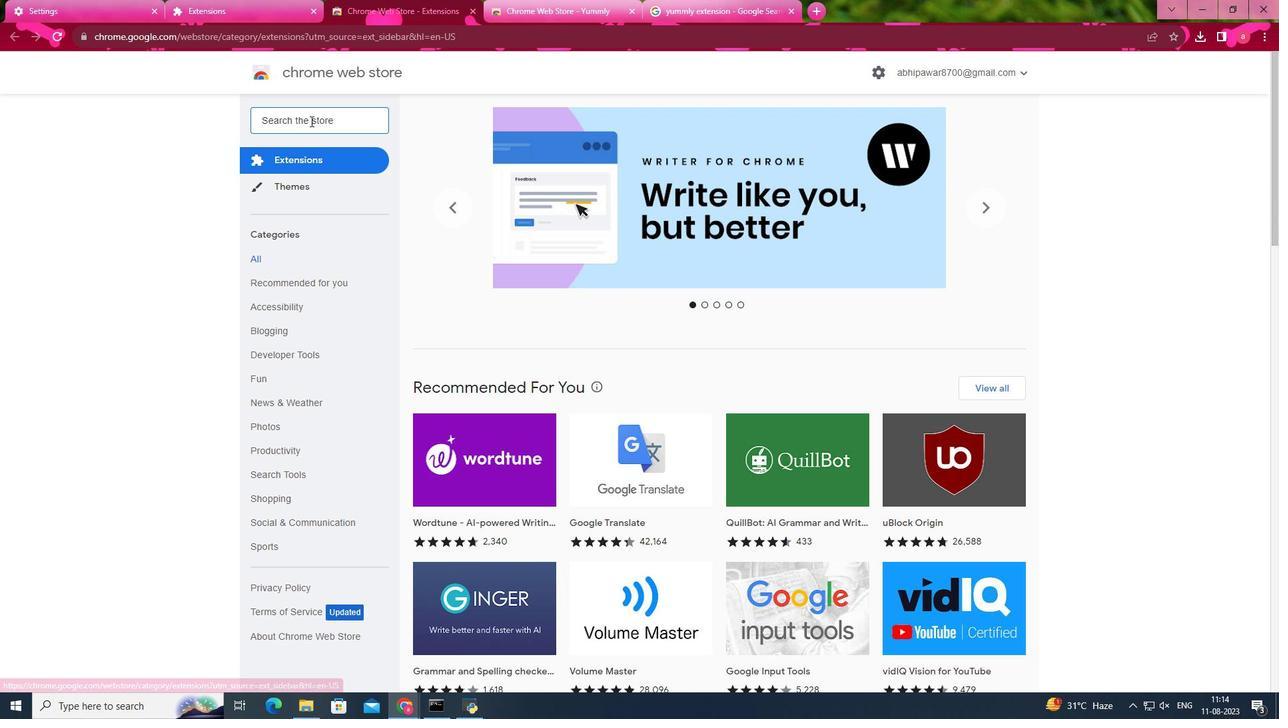 
Action: Key pressed <Key.shift><Key.shift><Key.shift><Key.shift><Key.shift><Key.shift><Key.shift><Key.shift><Key.shift><Key.shift><Key.shift>Yummly<Key.enter><Key.space>reco<Key.backspace>ipe<Key.enter>
Screenshot: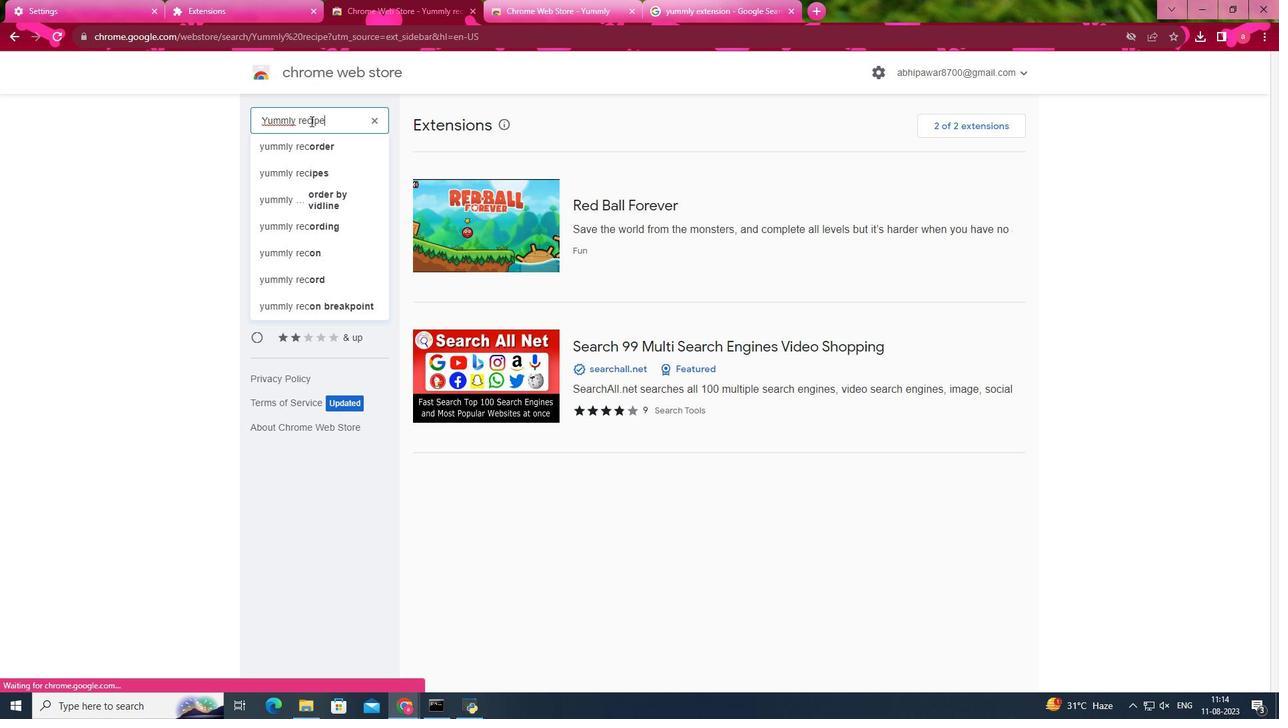 
Action: Mouse moved to (649, 201)
Screenshot: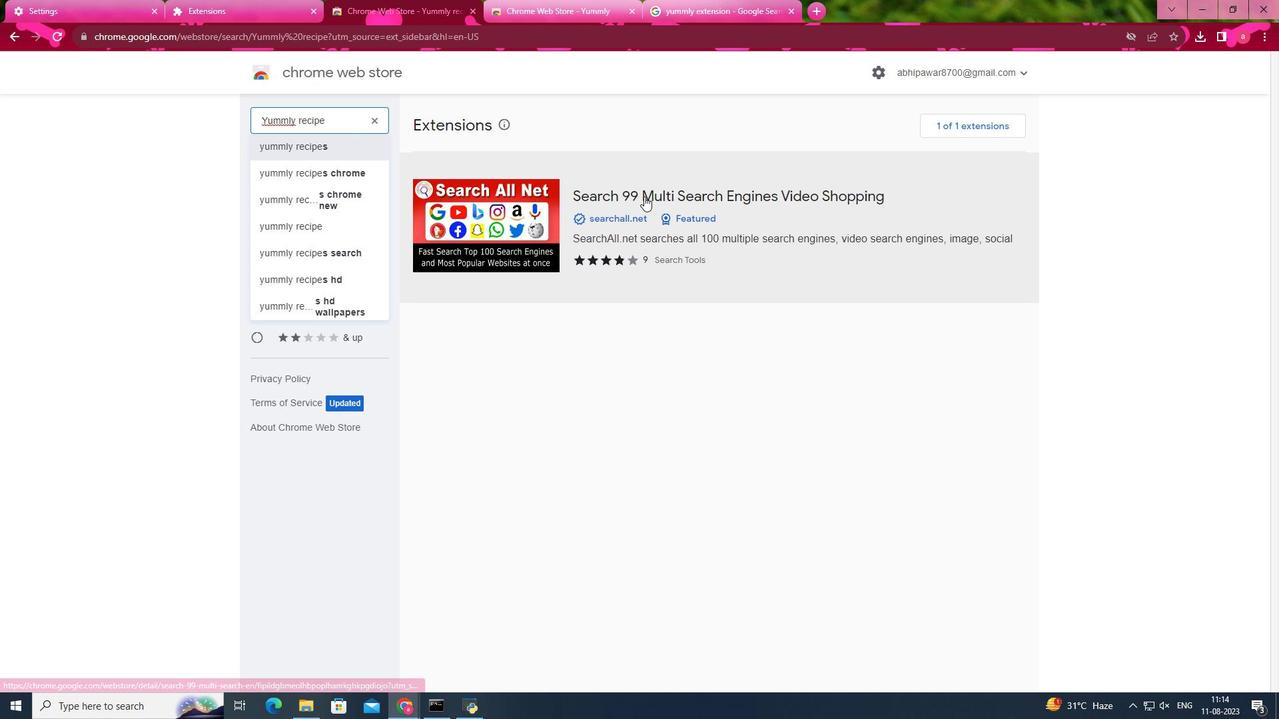 
Action: Mouse pressed left at (649, 201)
Screenshot: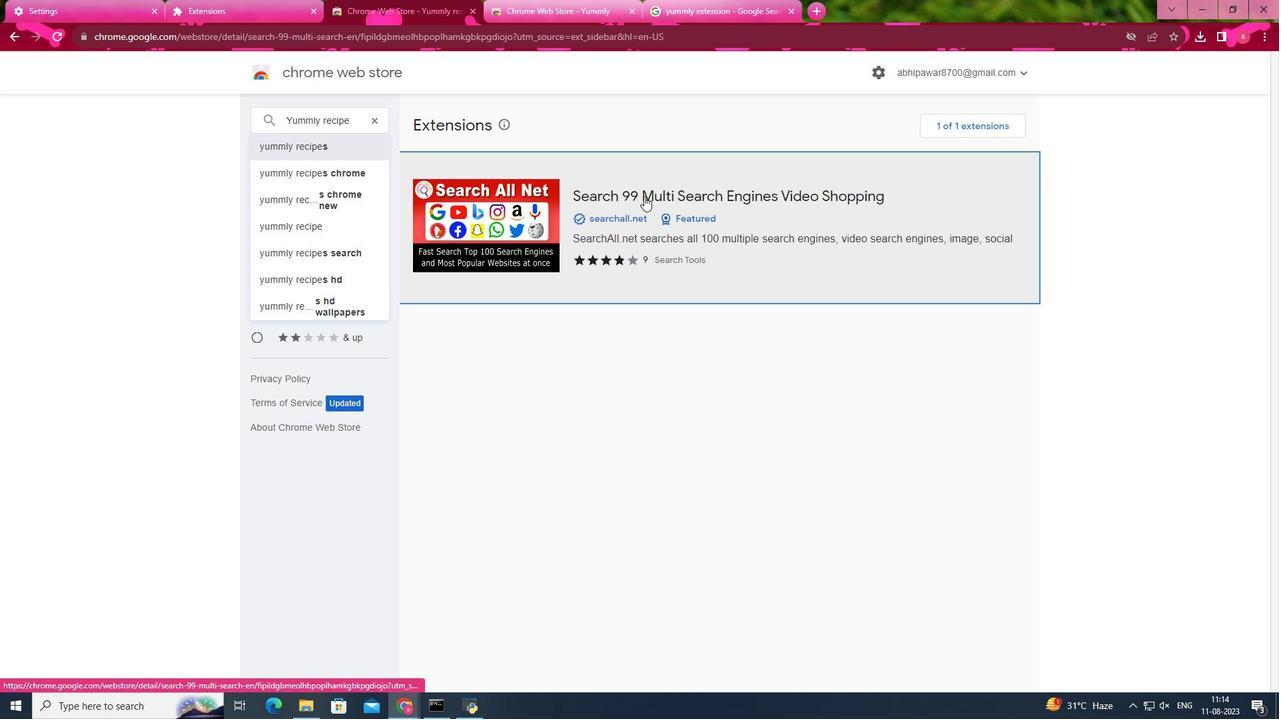 
Action: Mouse moved to (936, 169)
Screenshot: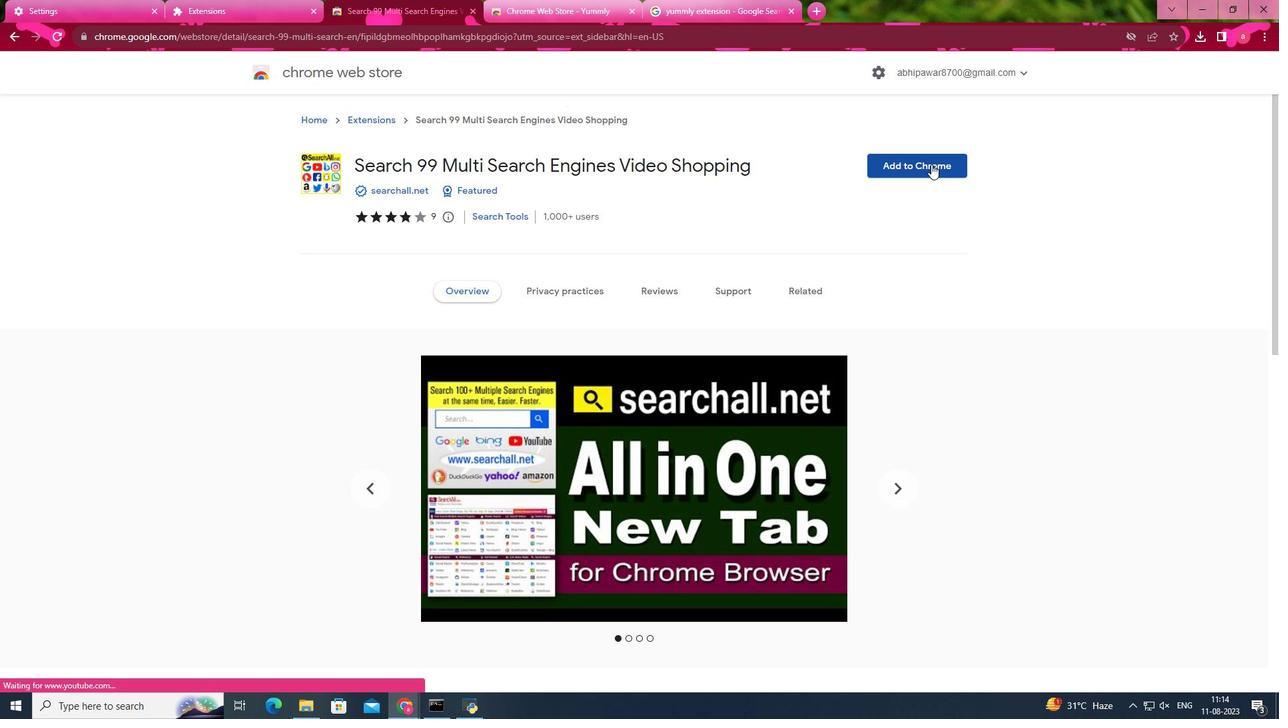 
Action: Mouse pressed left at (936, 169)
Screenshot: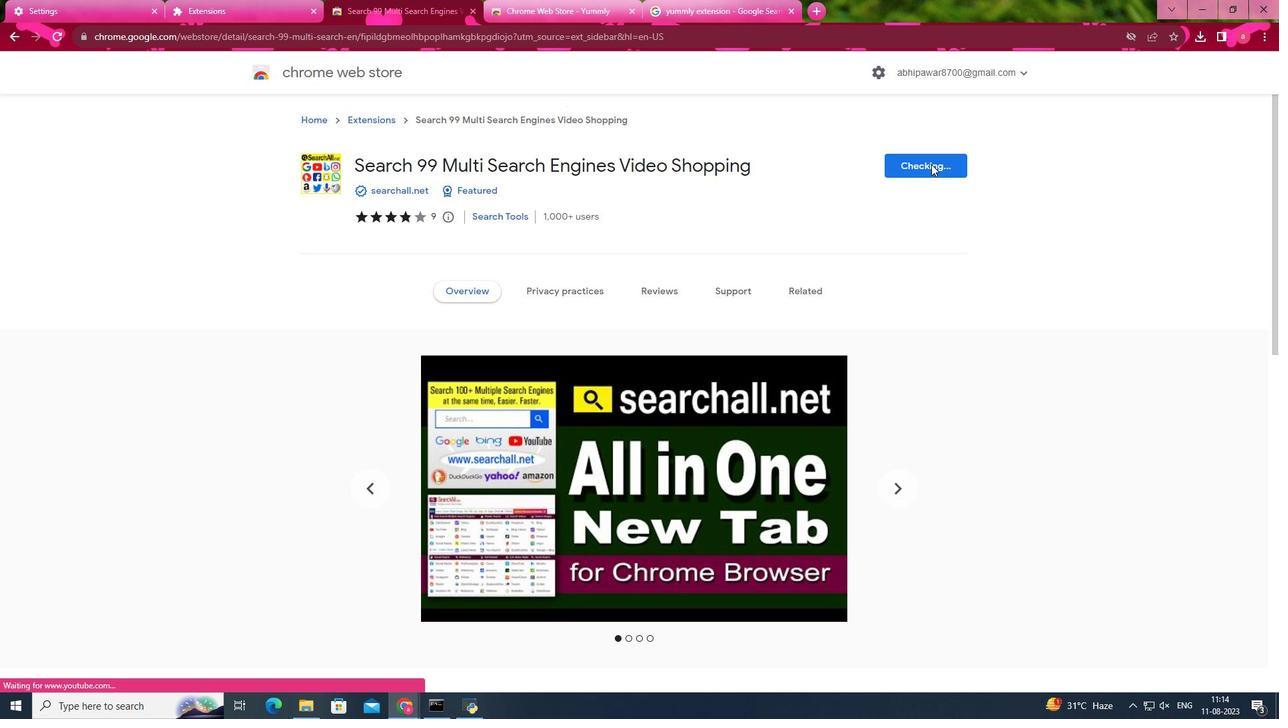 
Action: Mouse moved to (660, 177)
Screenshot: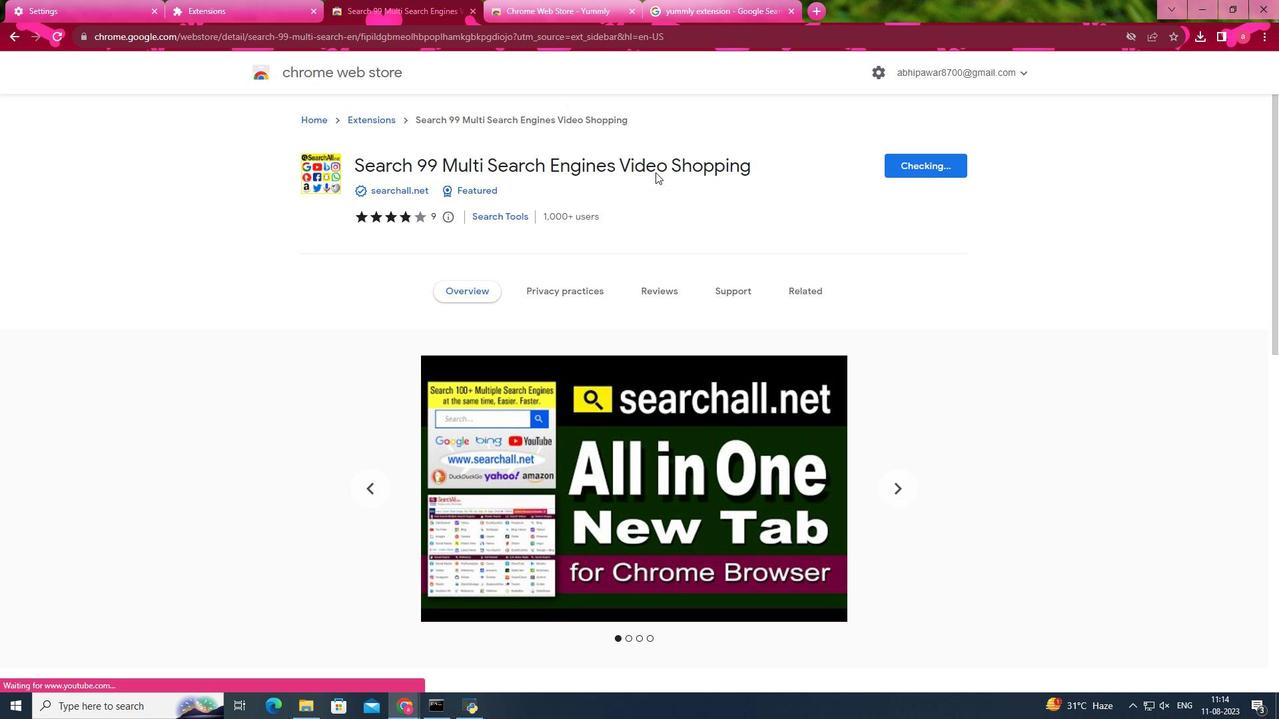 
Action: Mouse pressed left at (660, 177)
Screenshot: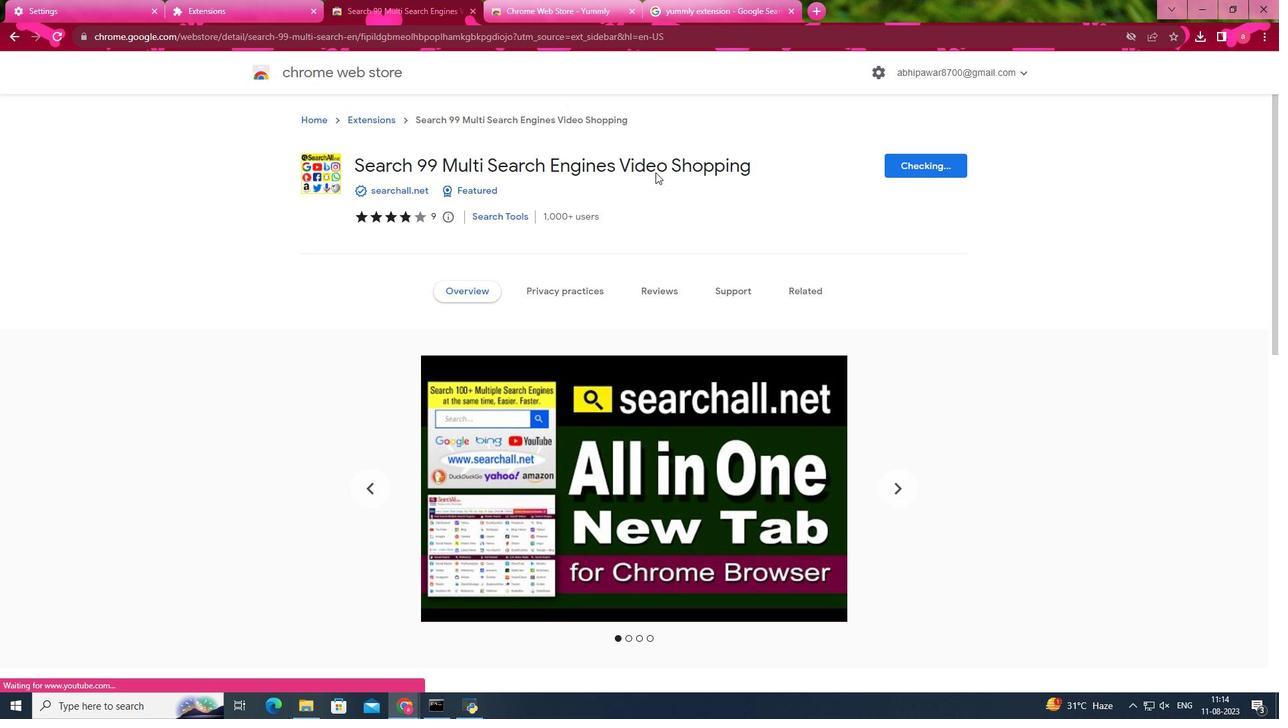 
Action: Mouse moved to (940, 61)
Screenshot: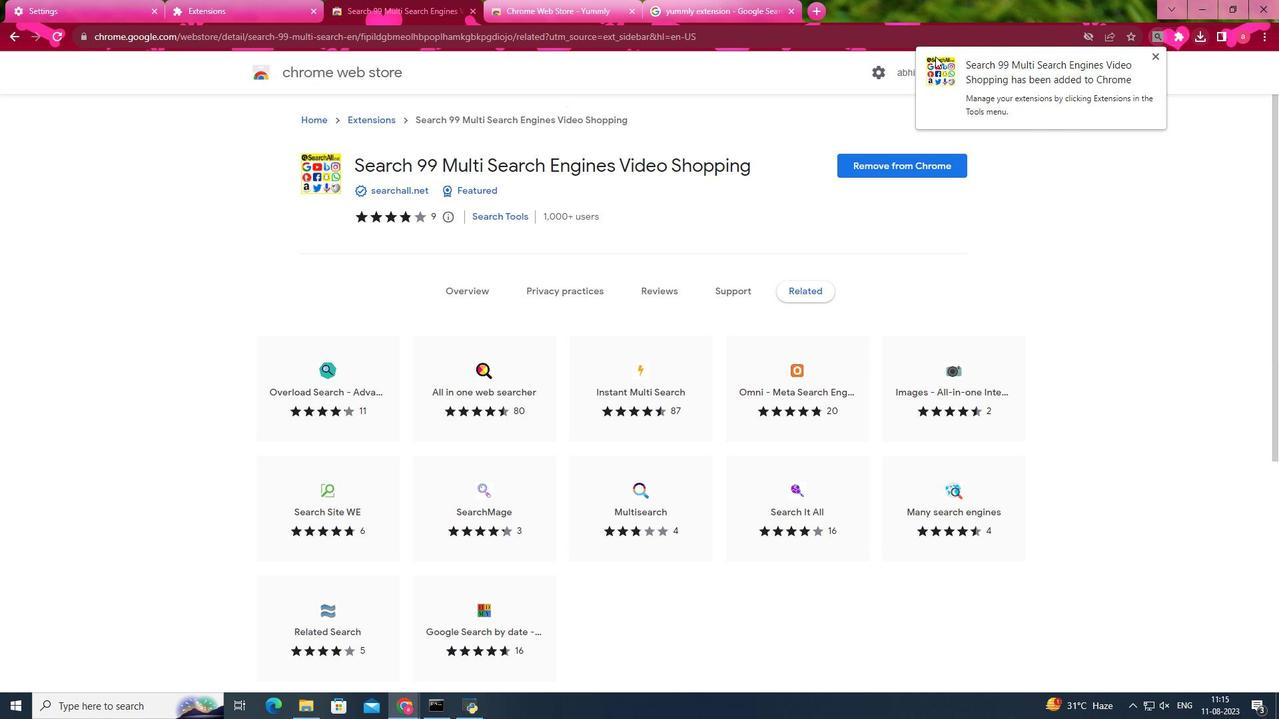 
Action: Mouse pressed left at (940, 61)
Screenshot: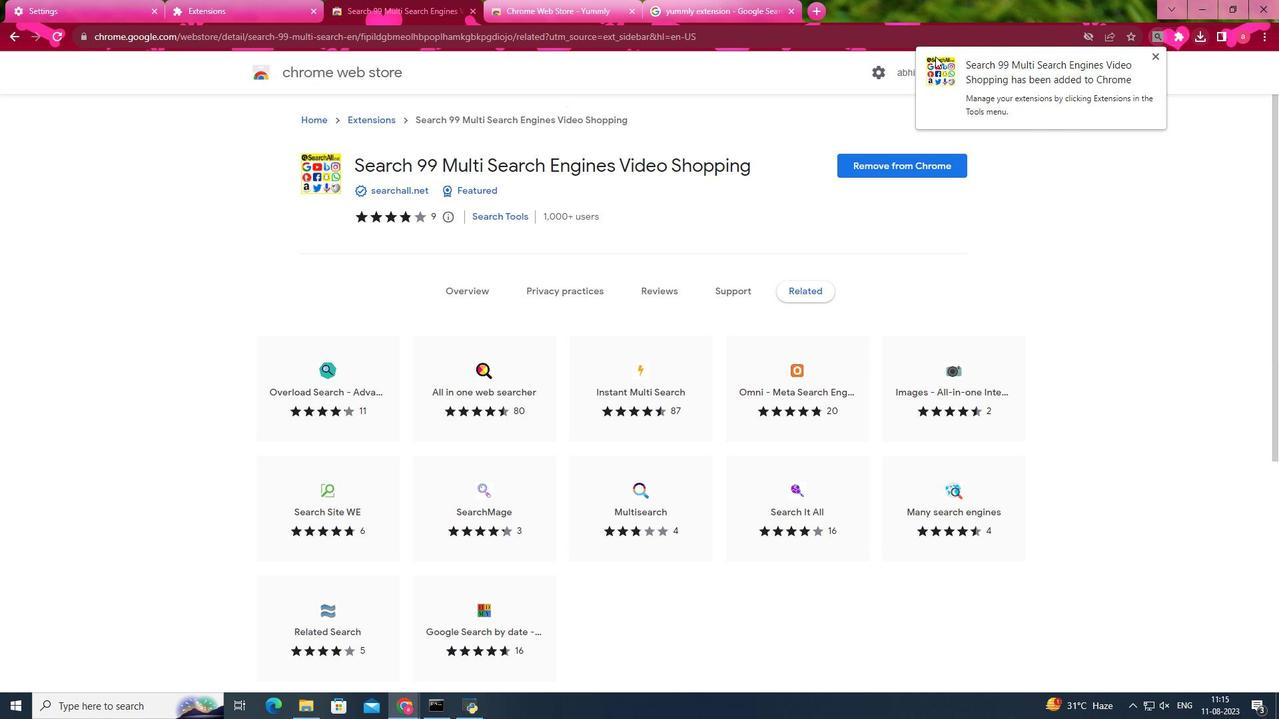 
Action: Mouse moved to (1185, 37)
Screenshot: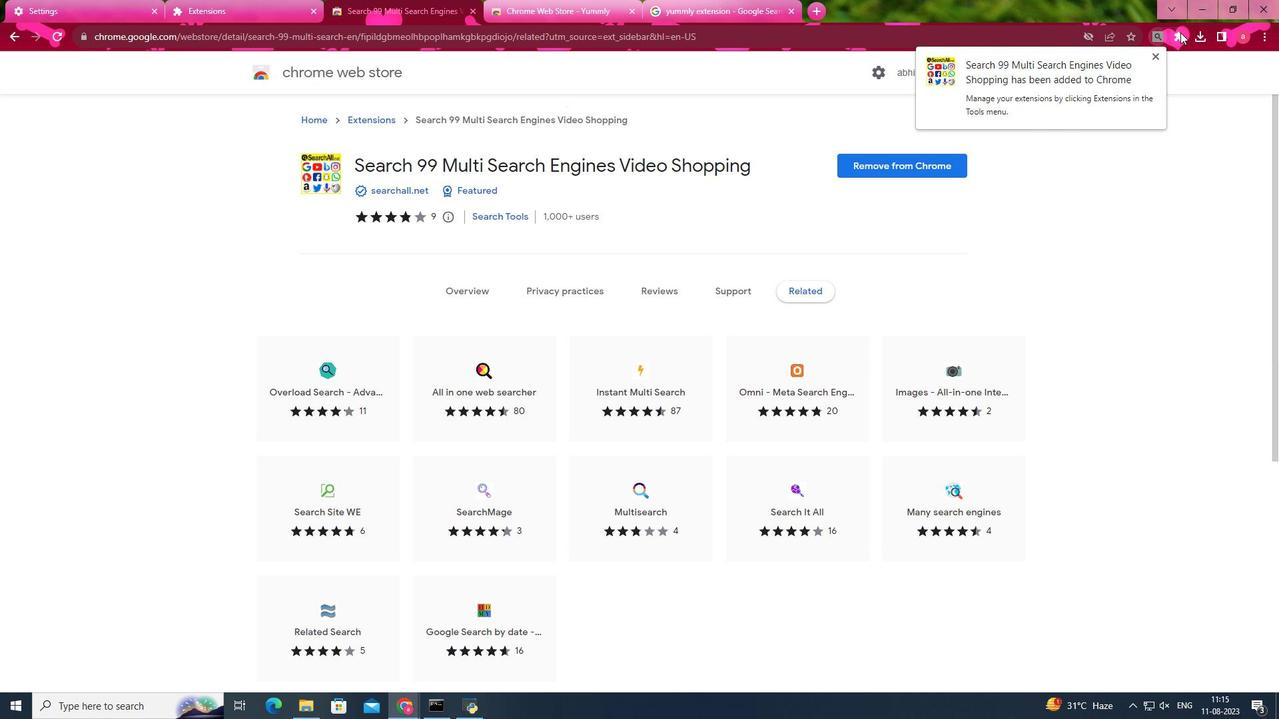 
Action: Mouse pressed left at (1185, 37)
Screenshot: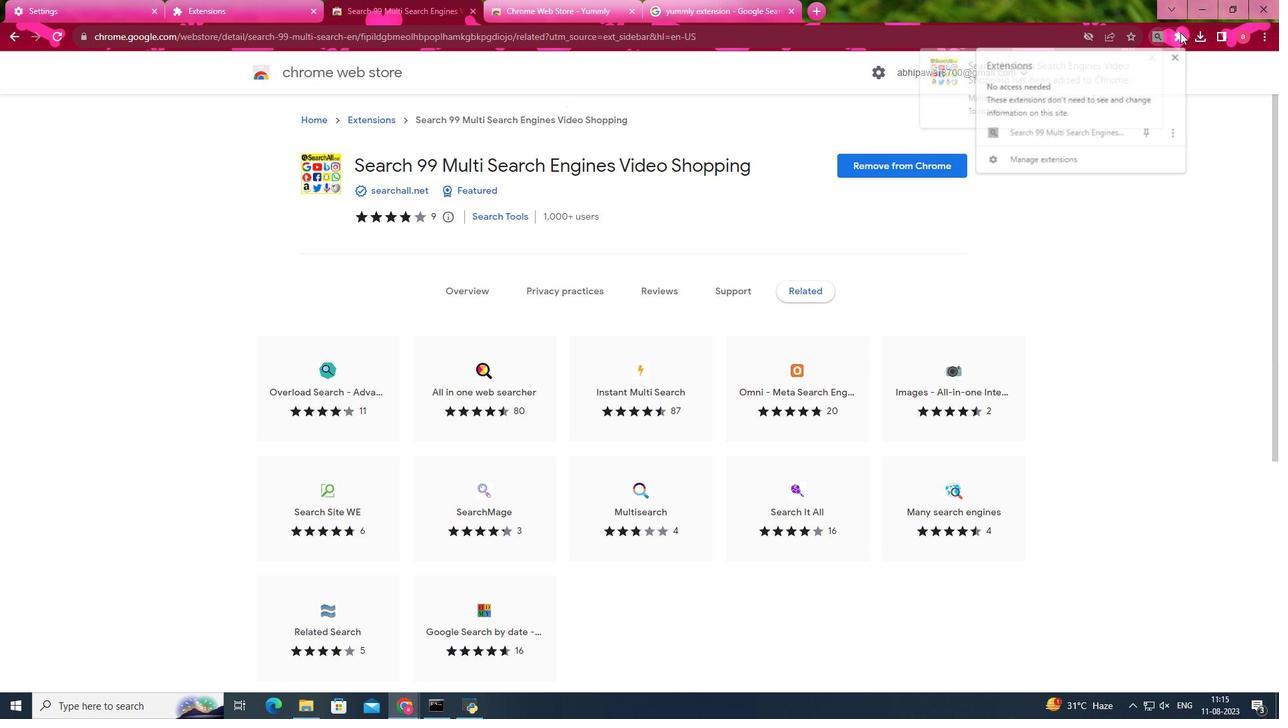
Action: Mouse moved to (1051, 132)
Screenshot: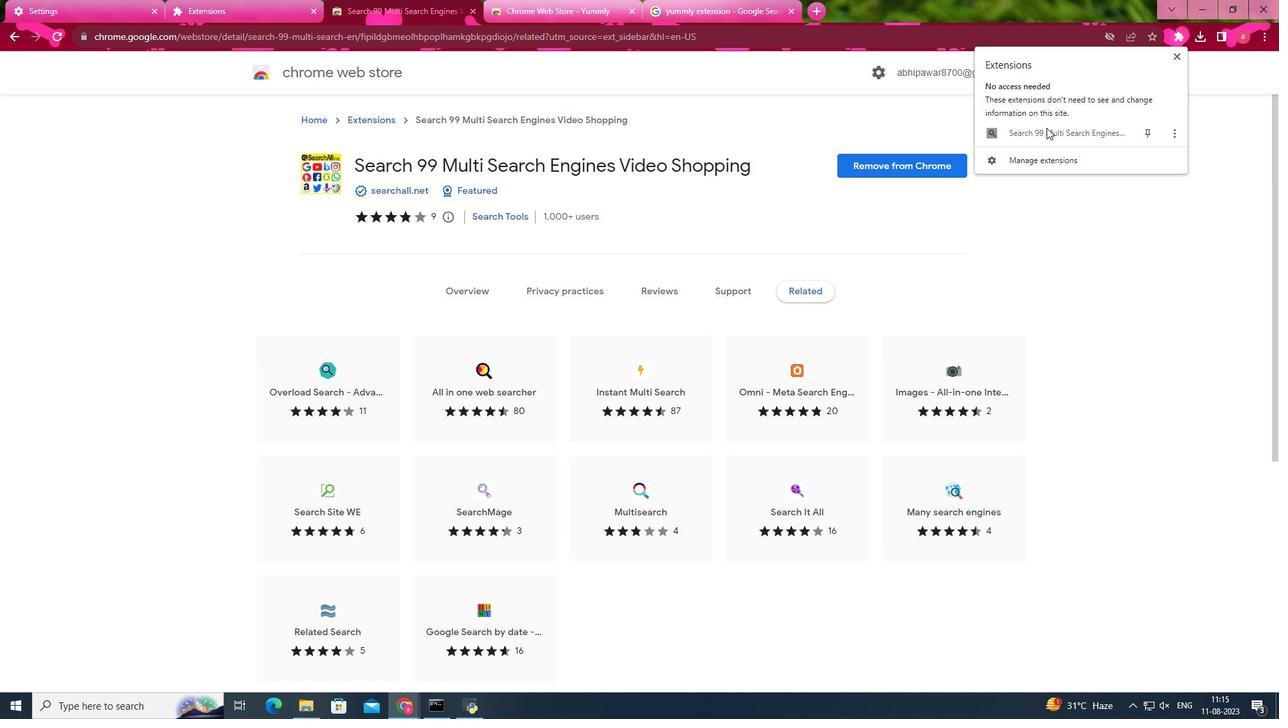 
Action: Mouse pressed left at (1051, 132)
Screenshot: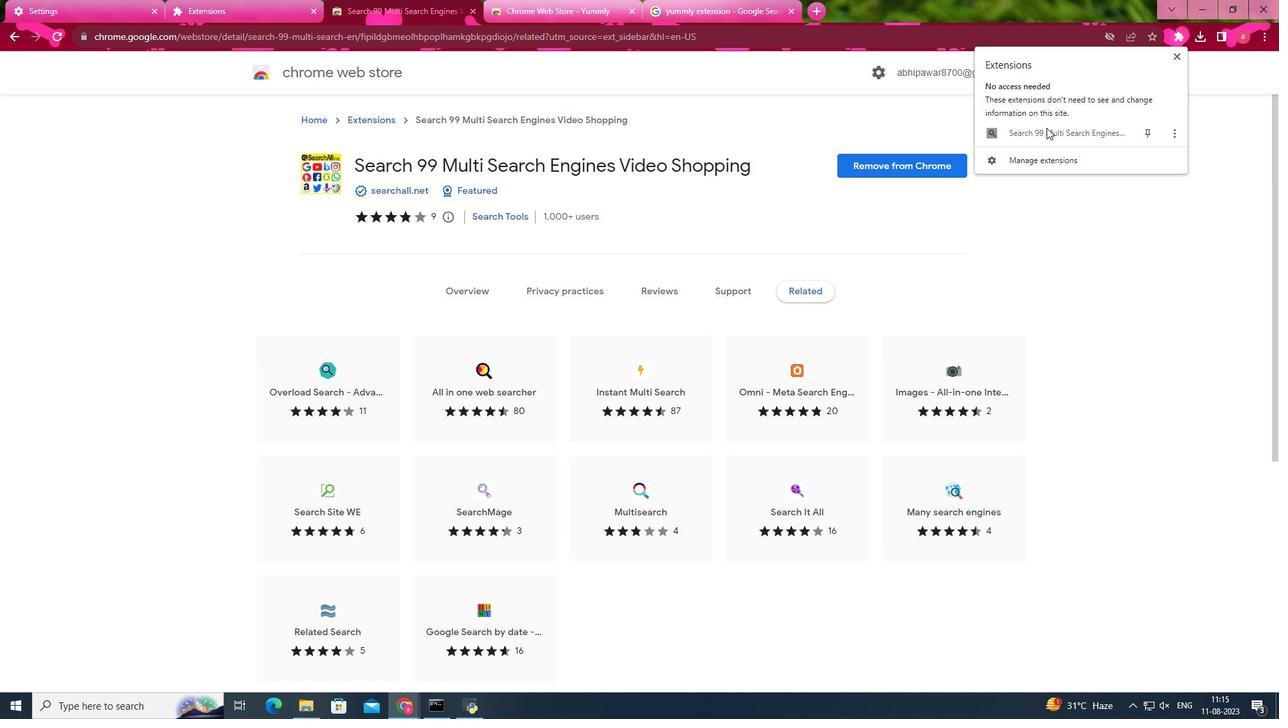 
Action: Mouse moved to (1150, 135)
Screenshot: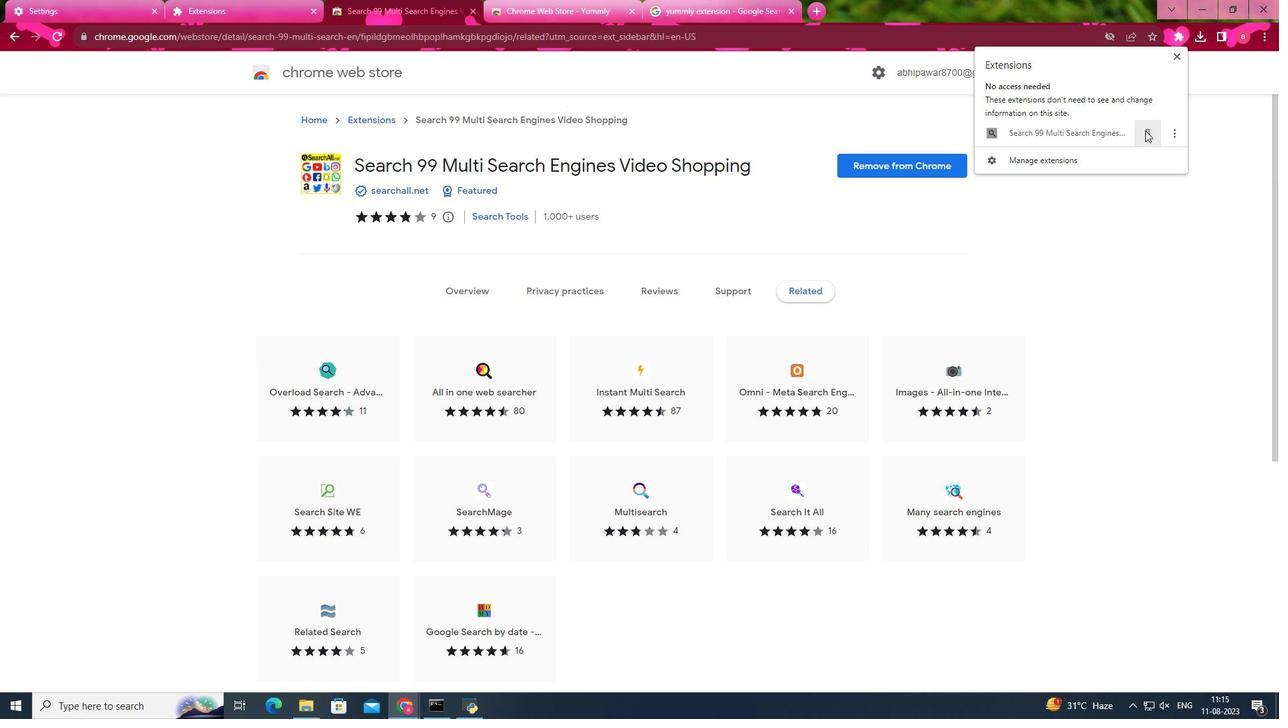 
Action: Mouse pressed left at (1150, 135)
Screenshot: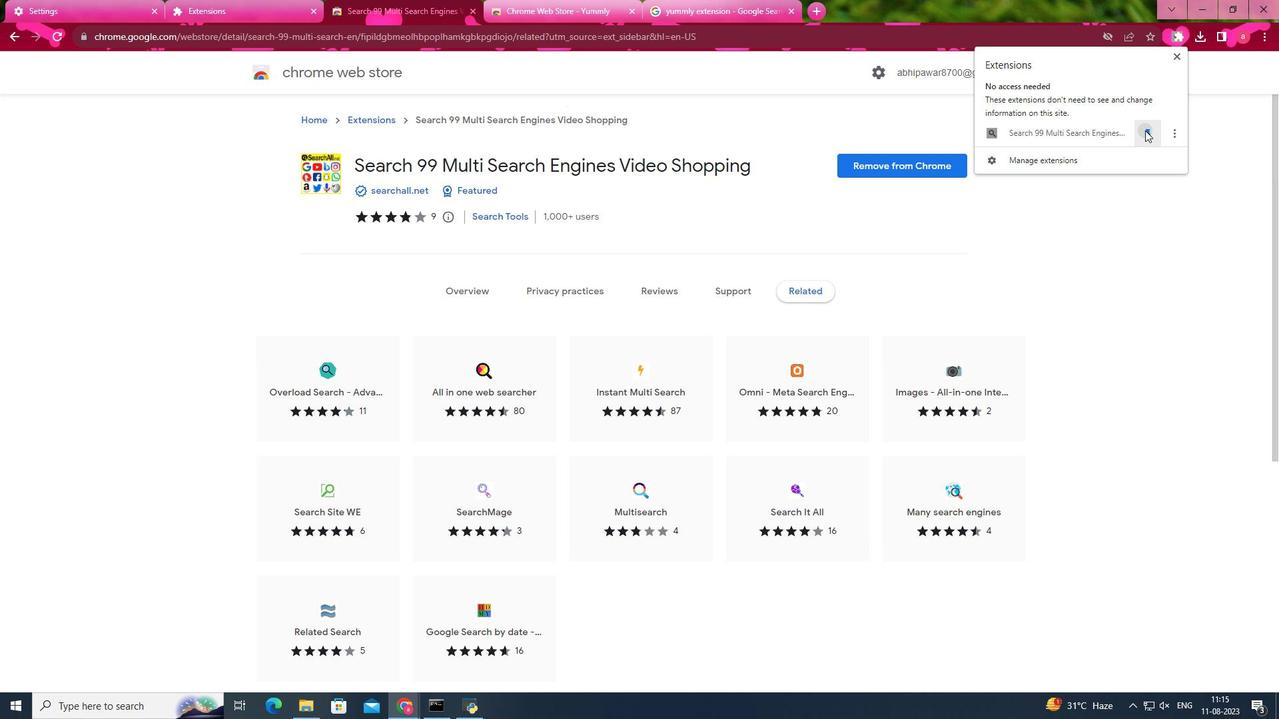 
Action: Mouse moved to (1168, 136)
Screenshot: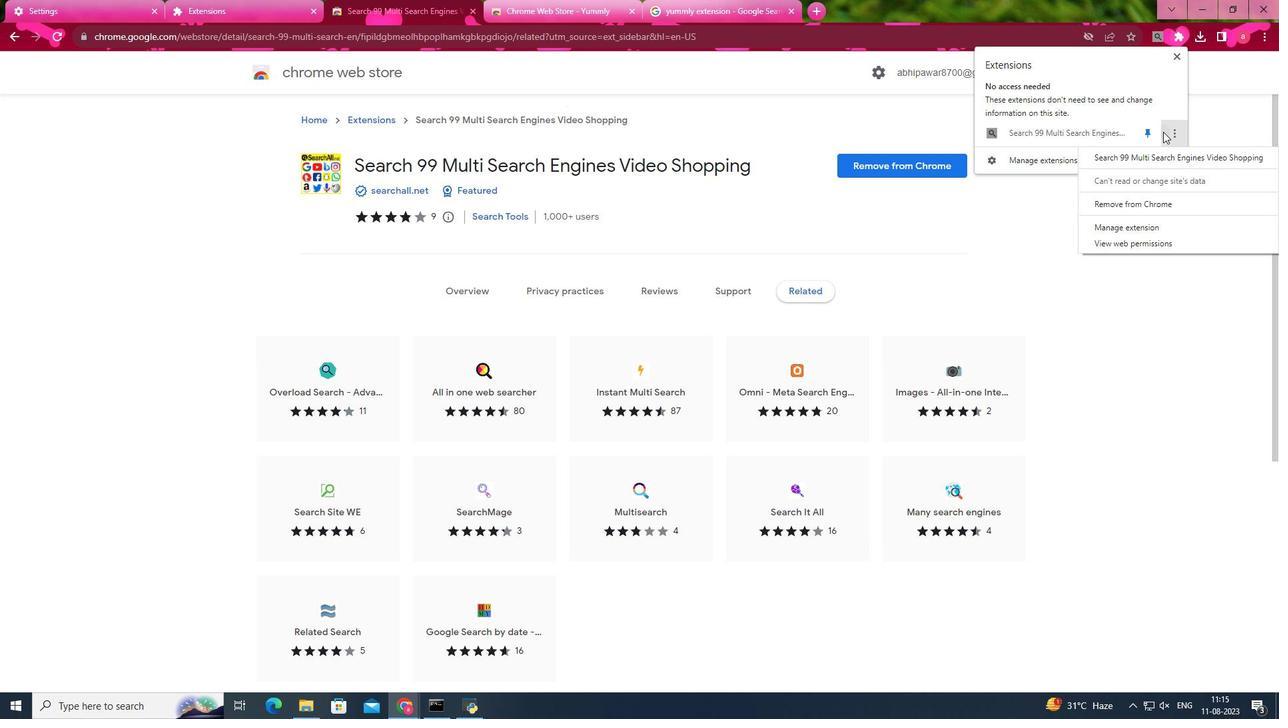 
Action: Mouse pressed left at (1168, 136)
Screenshot: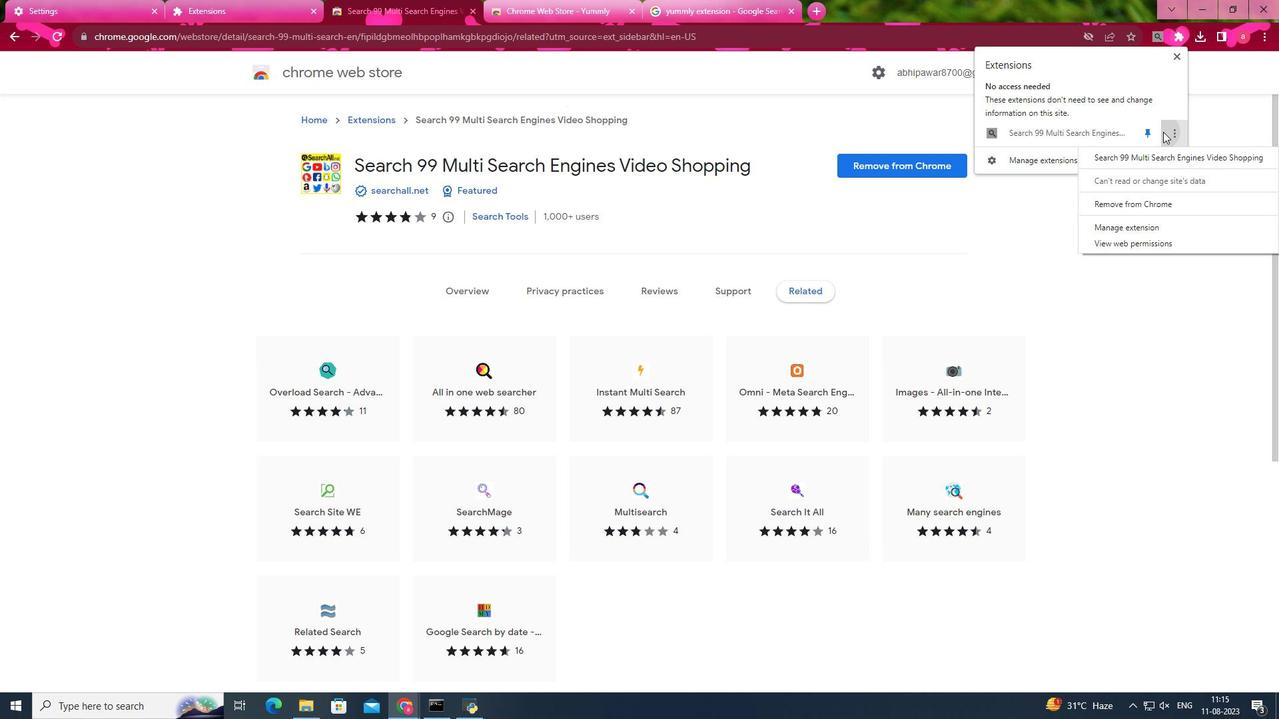 
Action: Mouse moved to (1121, 163)
Screenshot: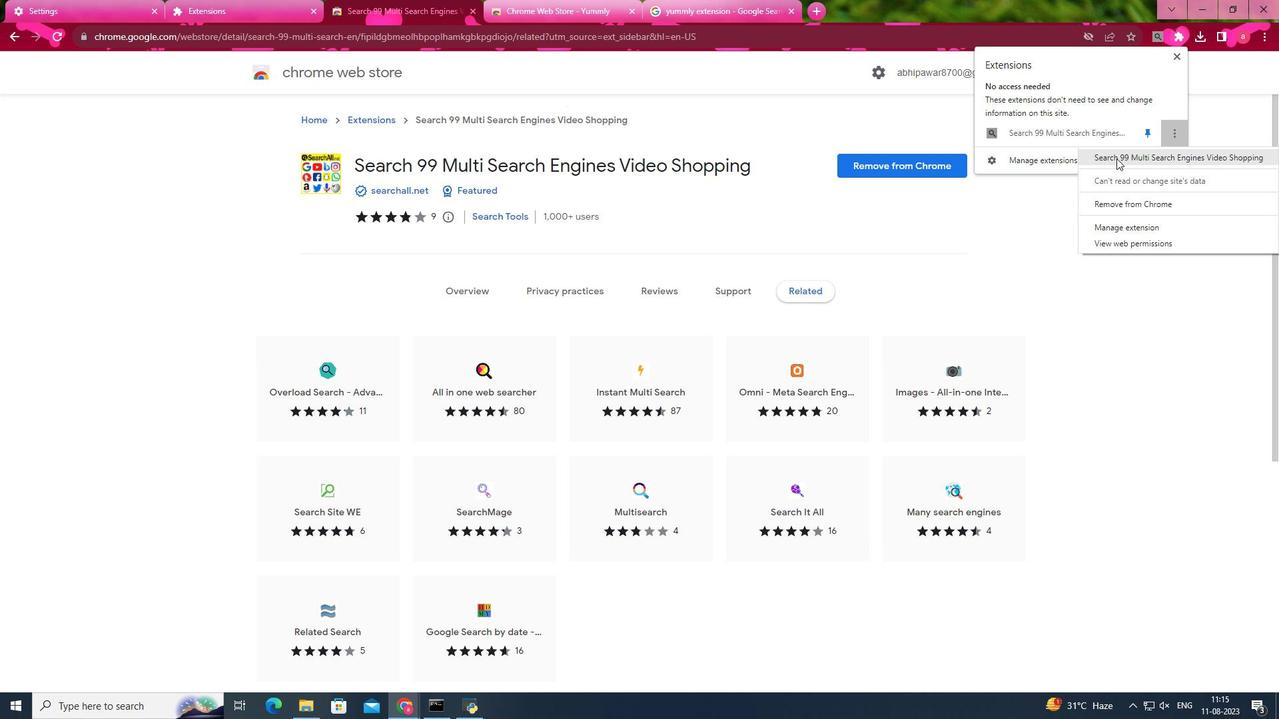 
Action: Mouse pressed left at (1121, 163)
Screenshot: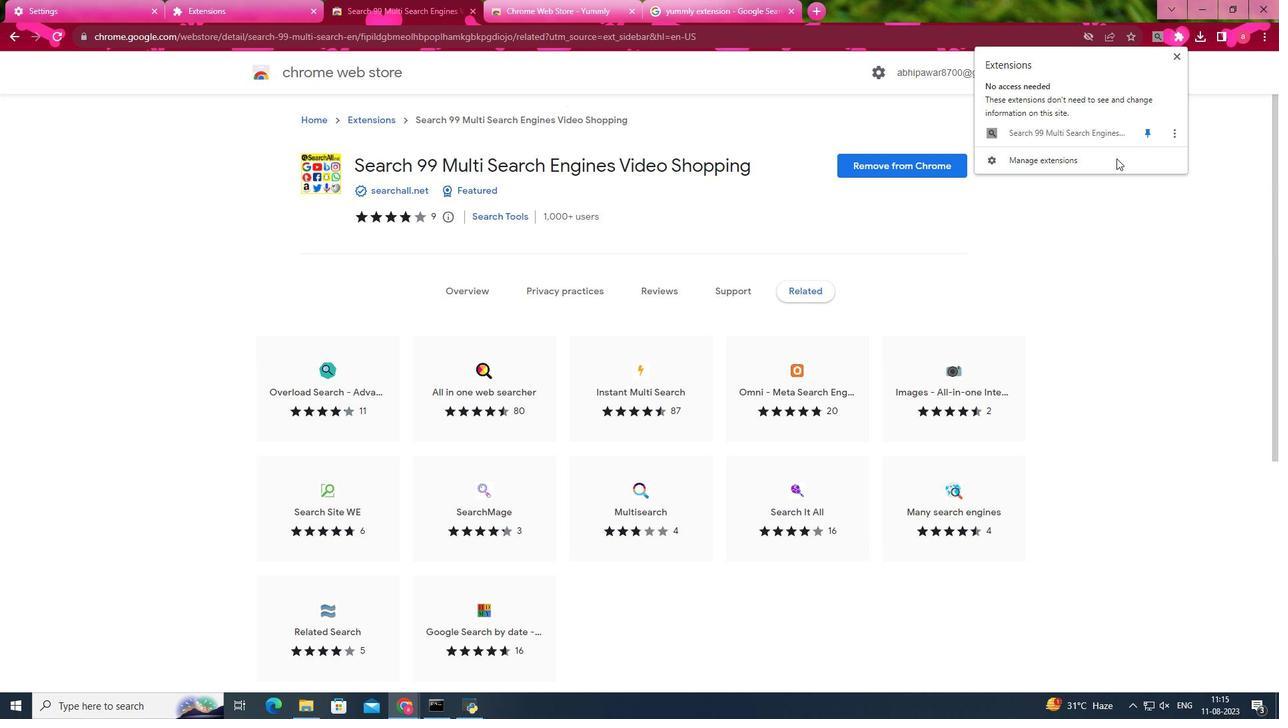 
Action: Mouse moved to (736, 18)
Screenshot: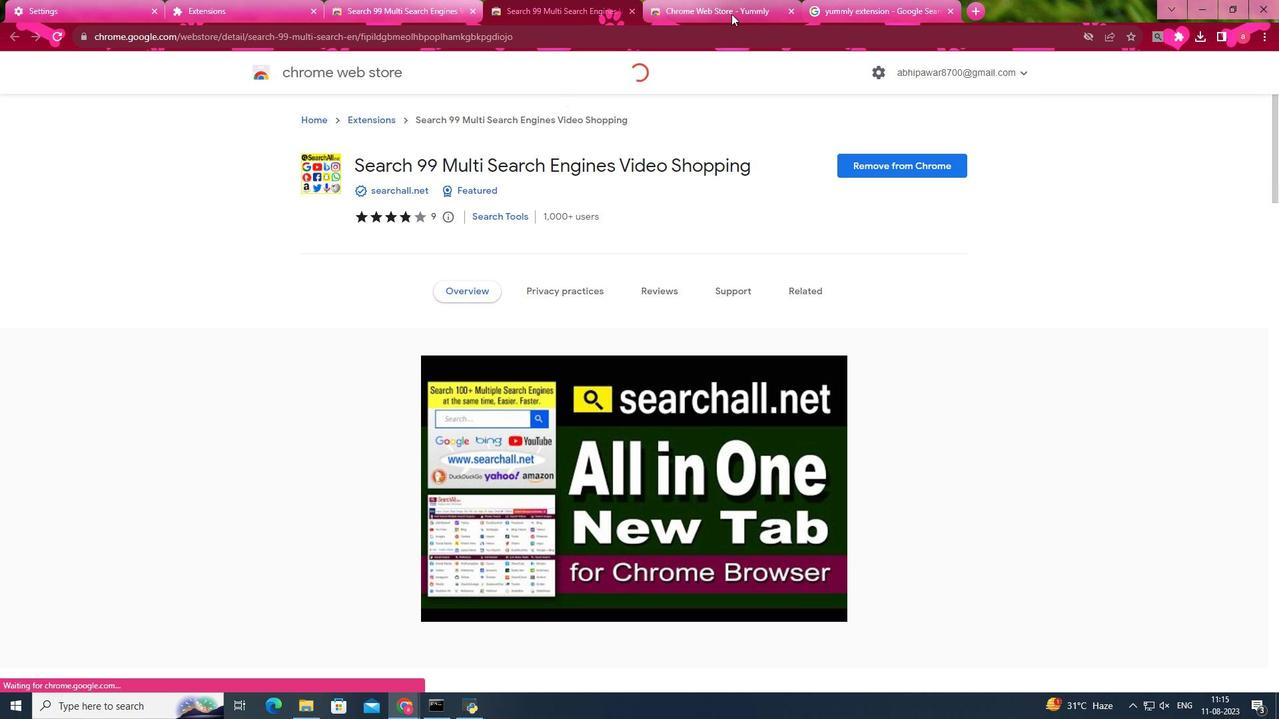 
Action: Mouse pressed left at (736, 18)
Screenshot: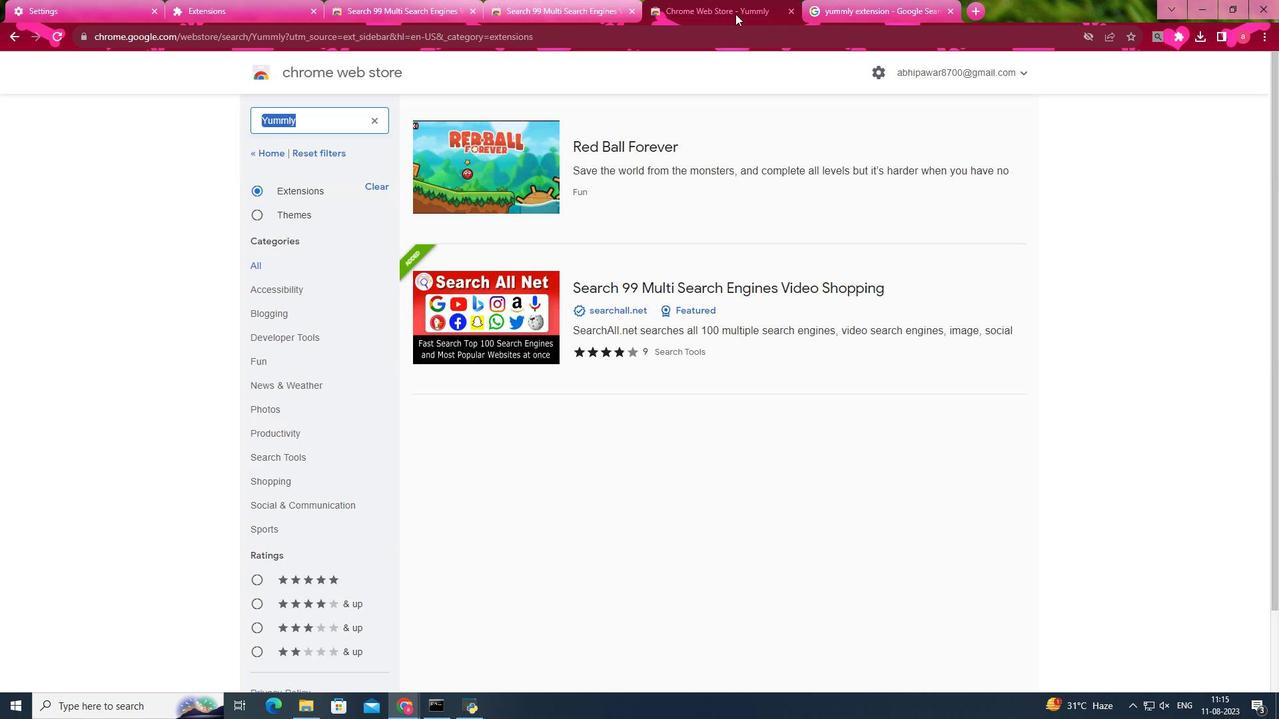 
Action: Mouse moved to (846, 19)
Screenshot: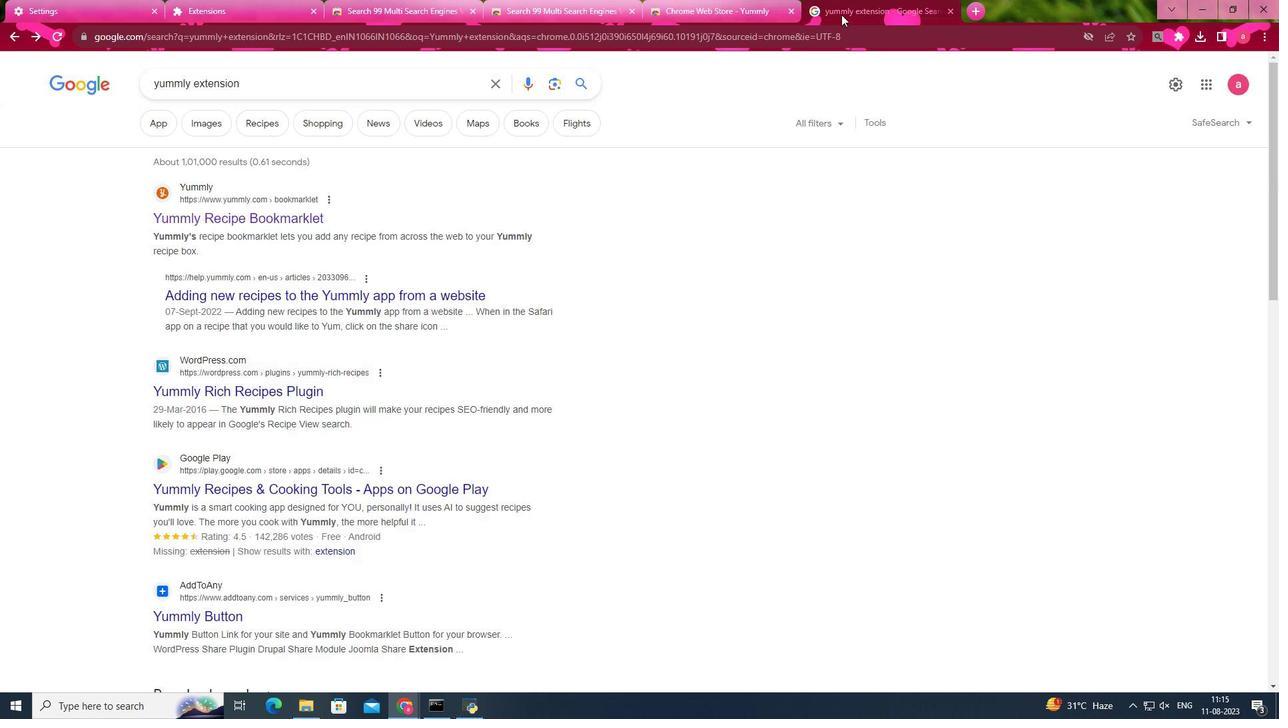 
Action: Mouse pressed left at (846, 19)
Screenshot: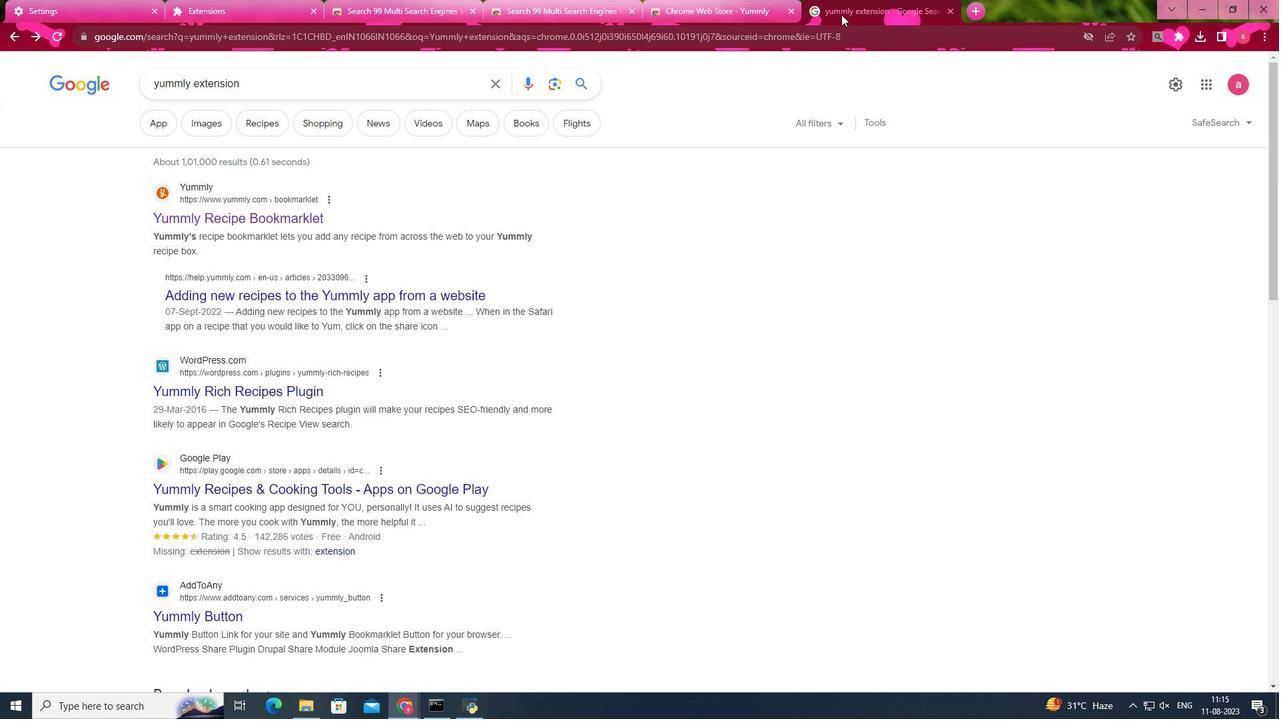 
Action: Mouse moved to (1185, 43)
Screenshot: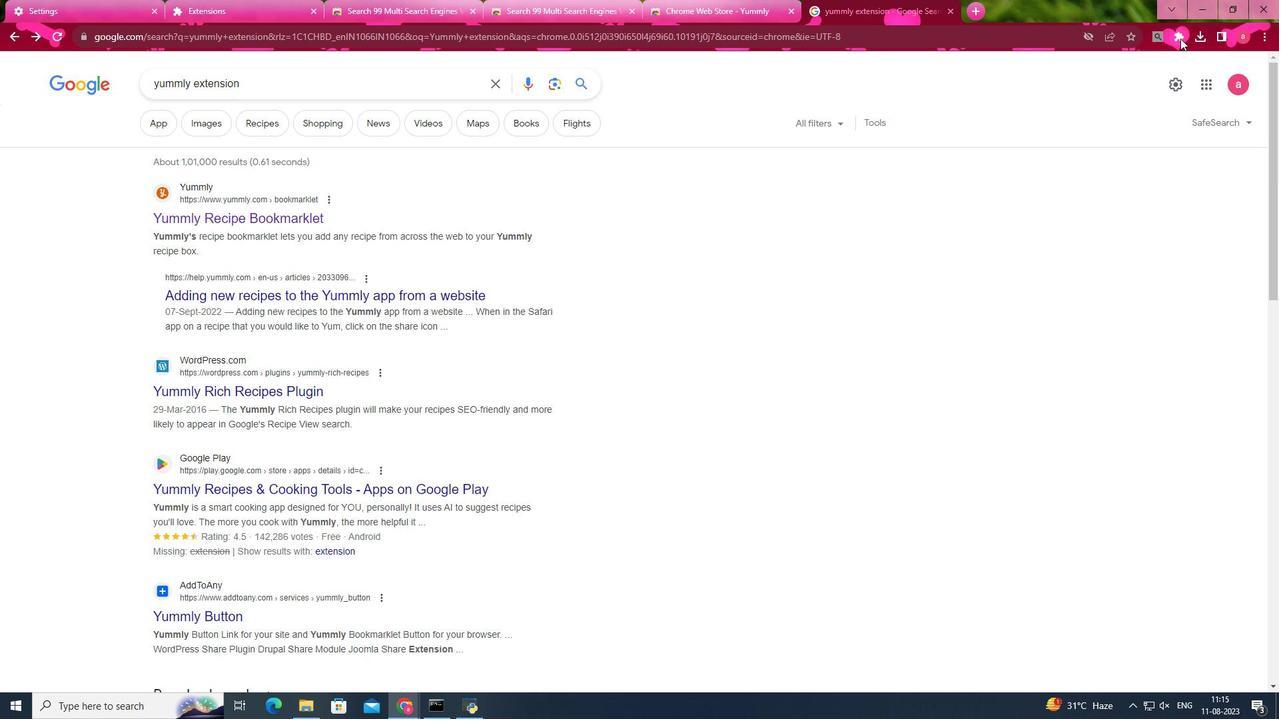 
Action: Mouse pressed left at (1185, 43)
Screenshot: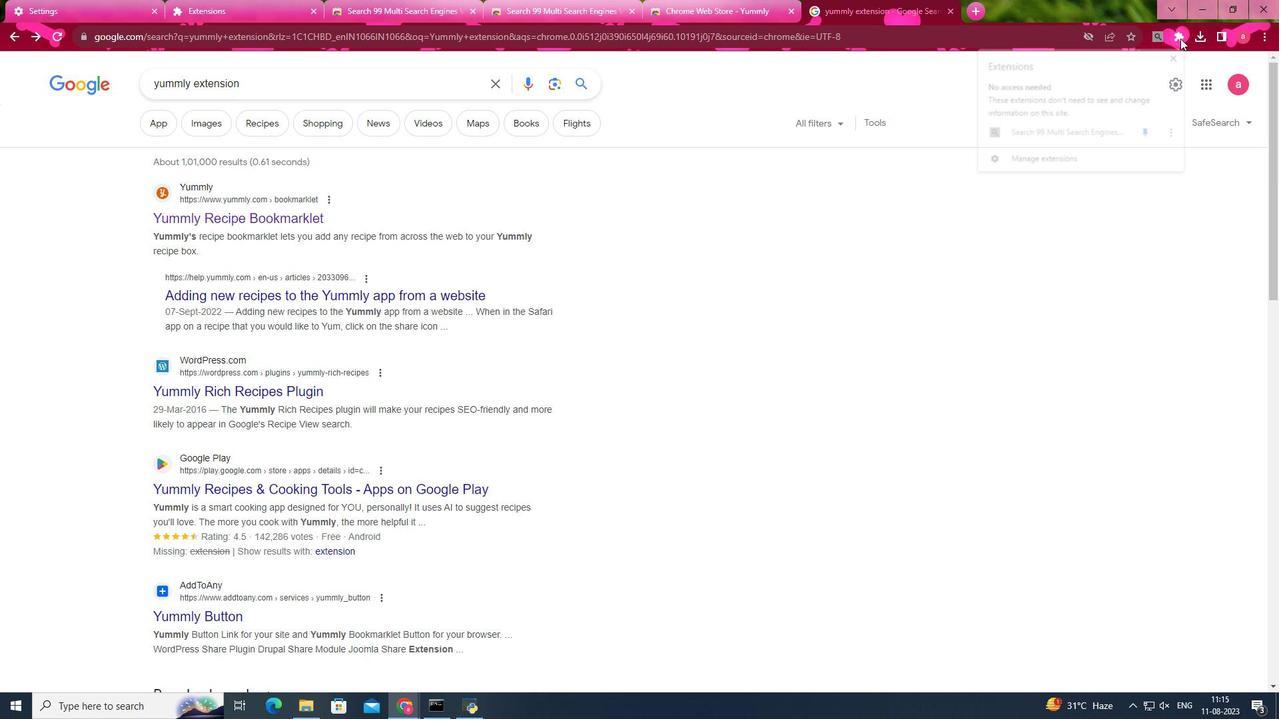 
Action: Mouse moved to (1169, 140)
Screenshot: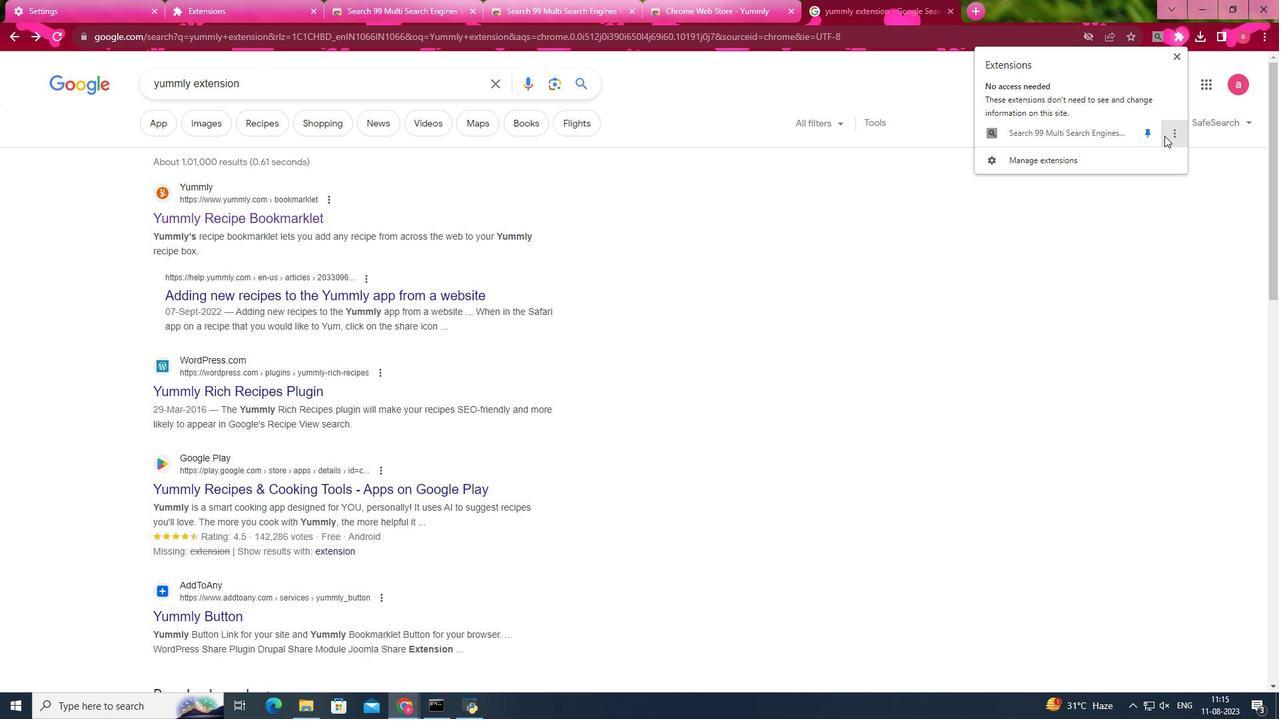 
Action: Mouse pressed left at (1169, 140)
Screenshot: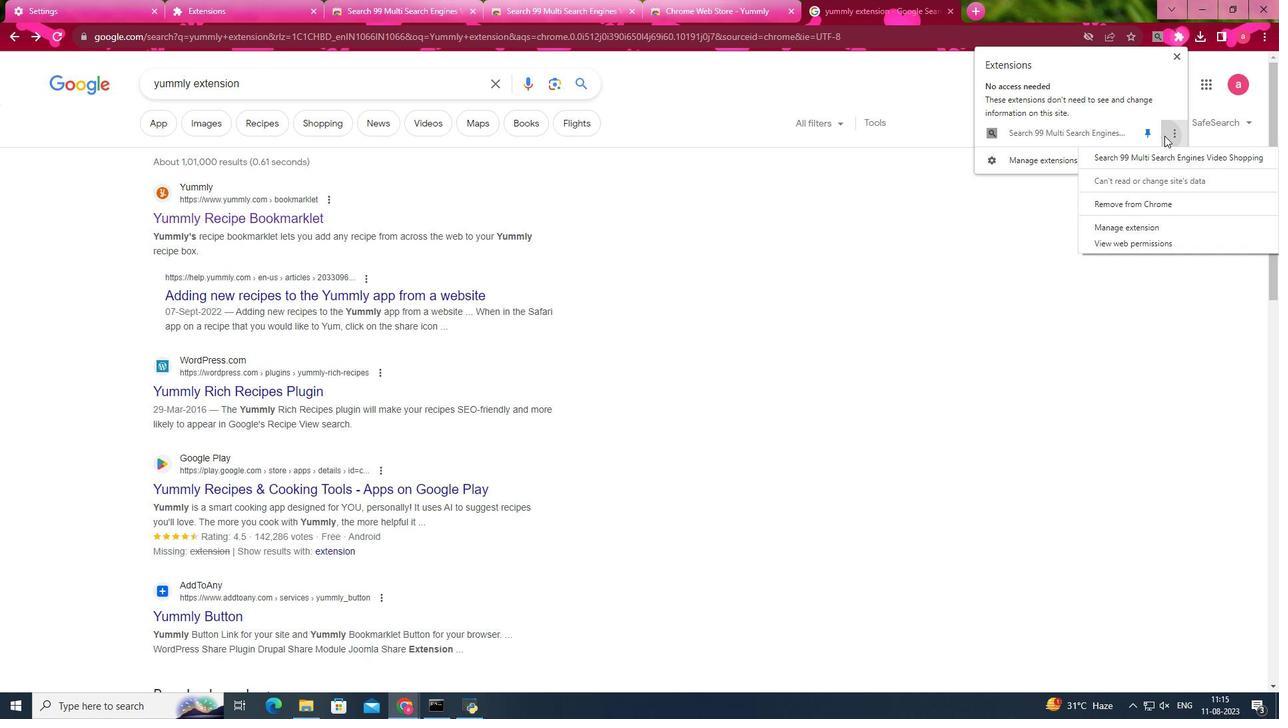 
Action: Mouse moved to (719, 4)
Screenshot: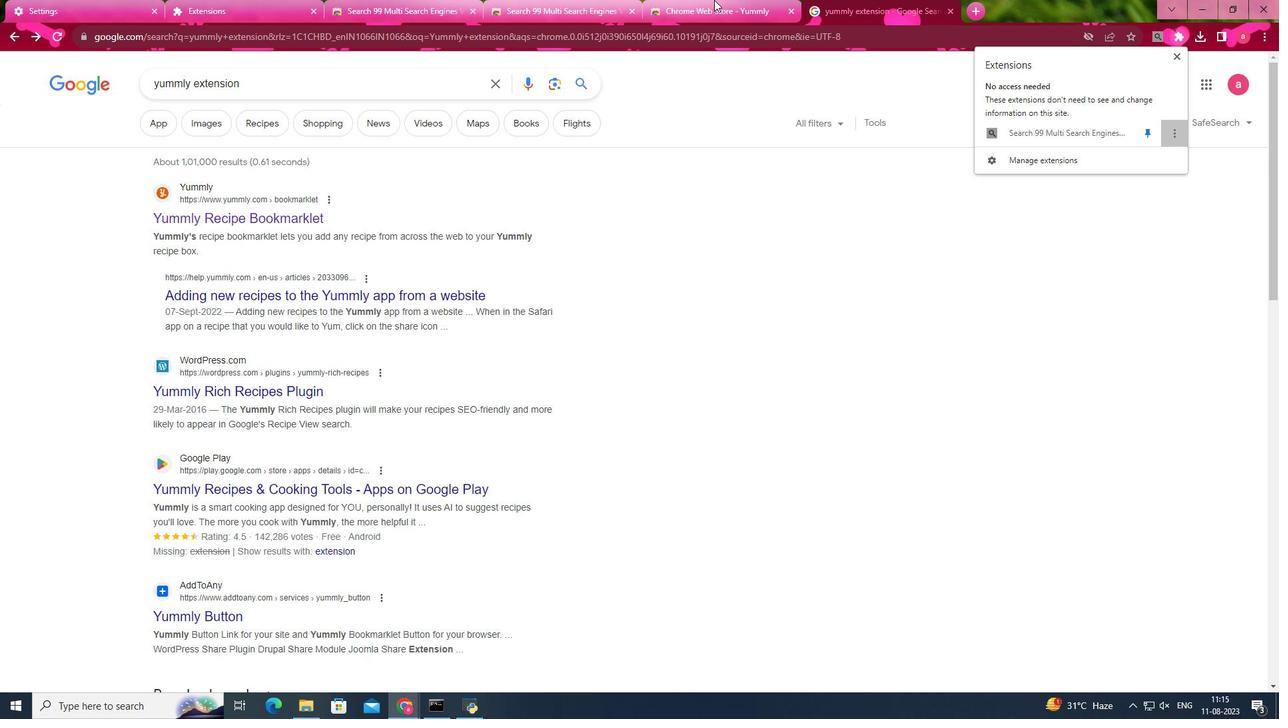 
Action: Mouse pressed middle at (719, 4)
Screenshot: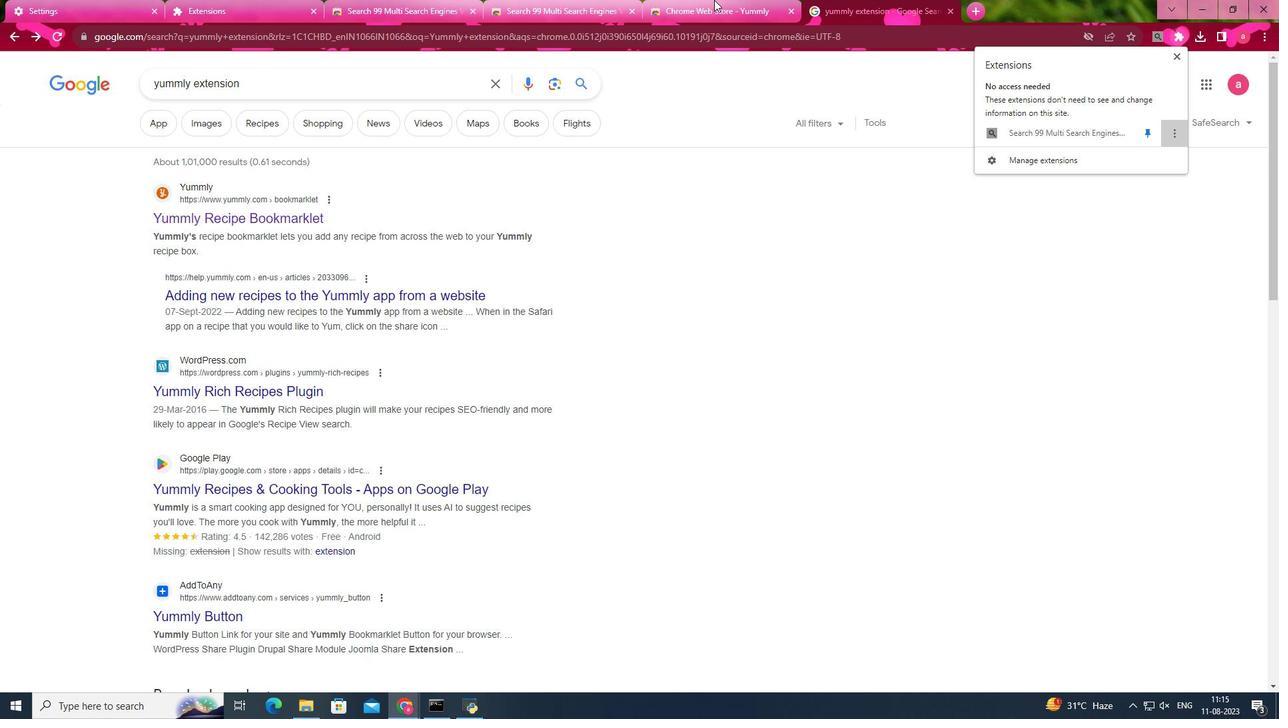 
Action: Mouse moved to (637, 5)
Screenshot: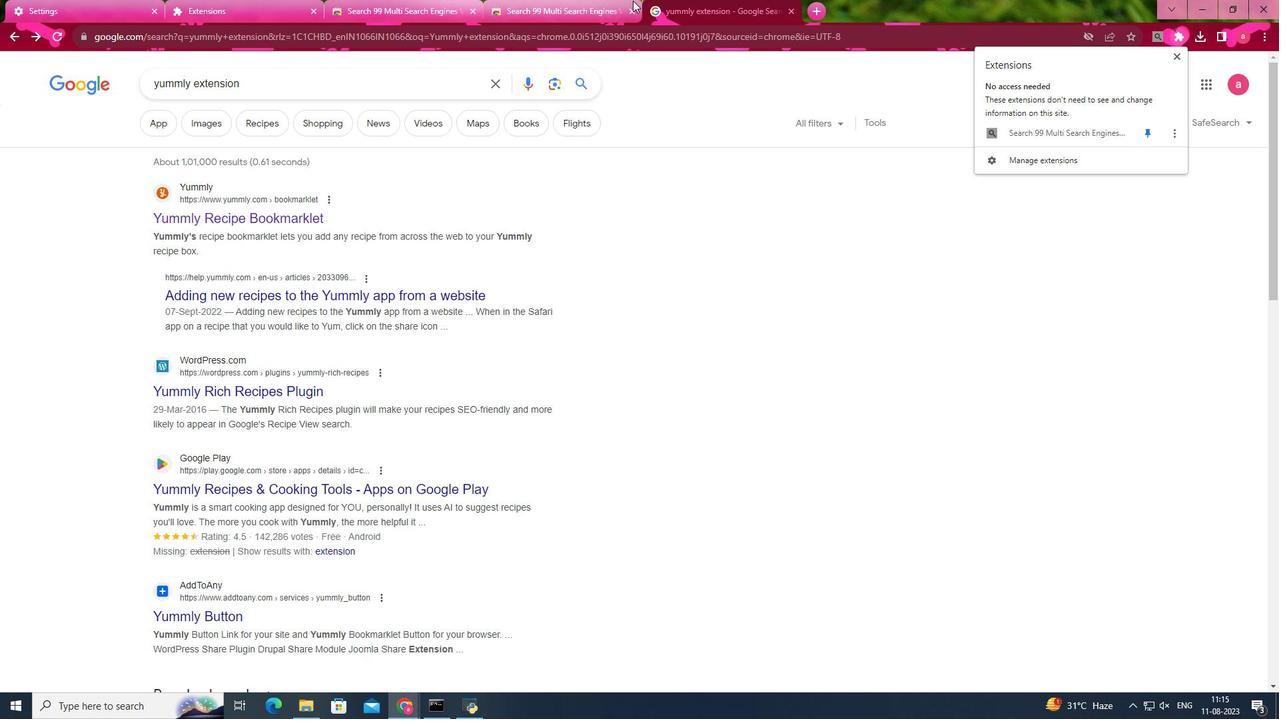 
Action: Mouse pressed middle at (637, 5)
Screenshot: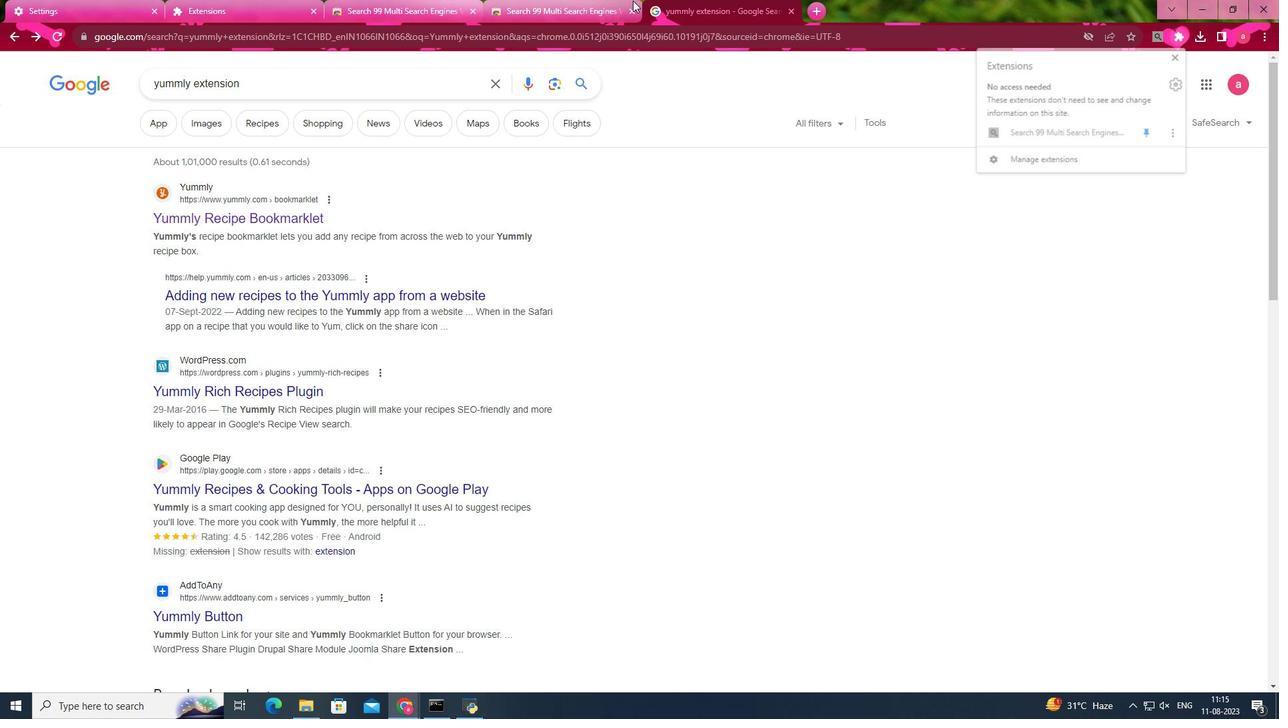 
Action: Mouse moved to (583, 7)
Screenshot: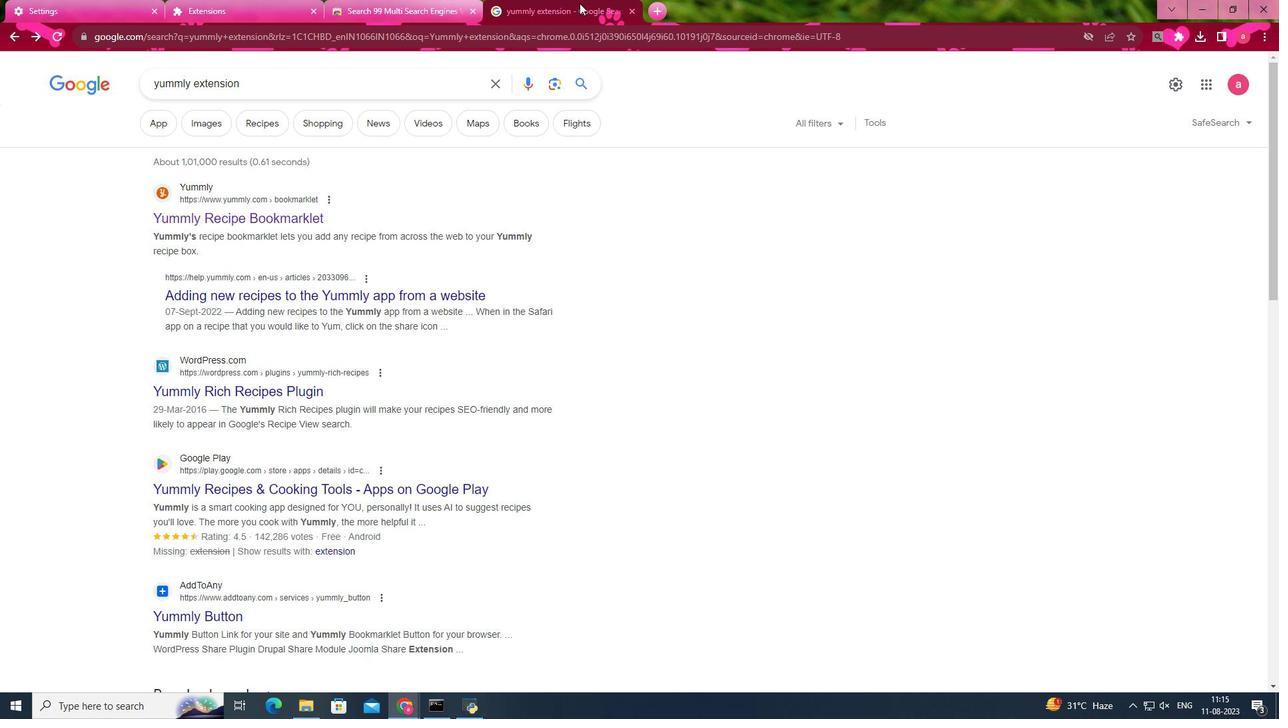 
Action: Mouse pressed middle at (583, 7)
Screenshot: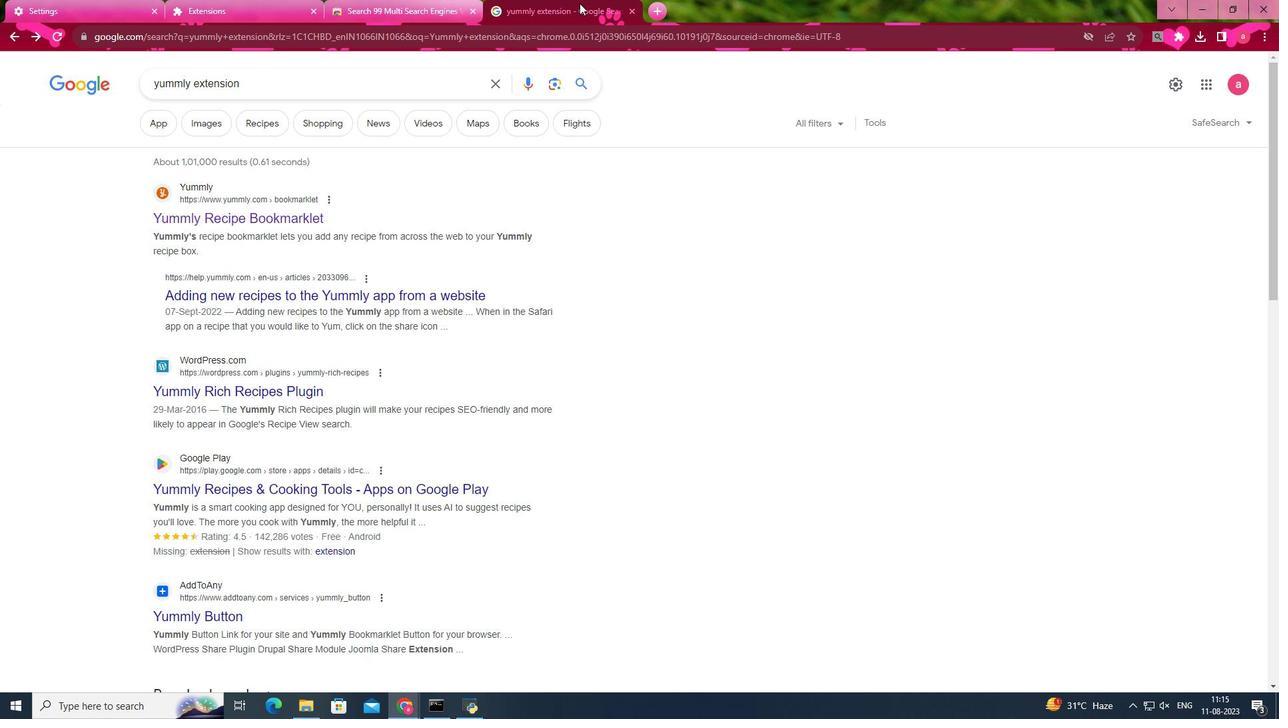 
Action: Mouse moved to (441, 7)
Screenshot: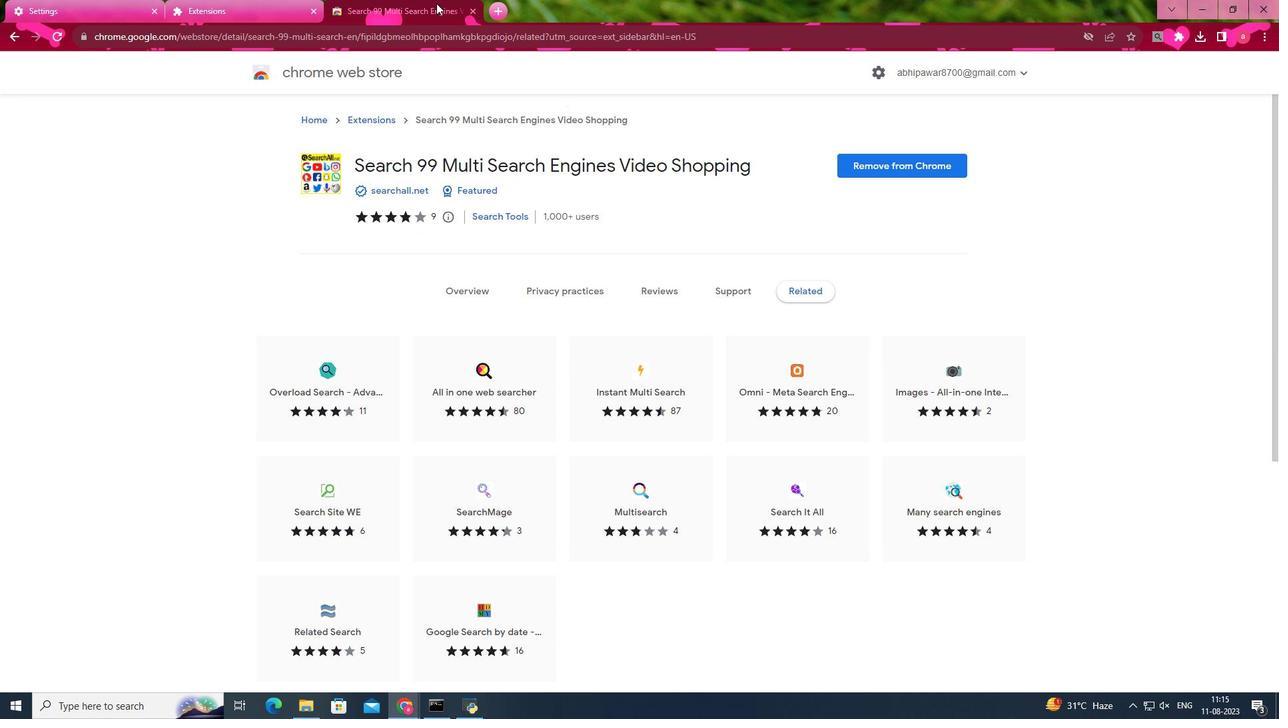 
Action: Mouse pressed left at (441, 7)
Screenshot: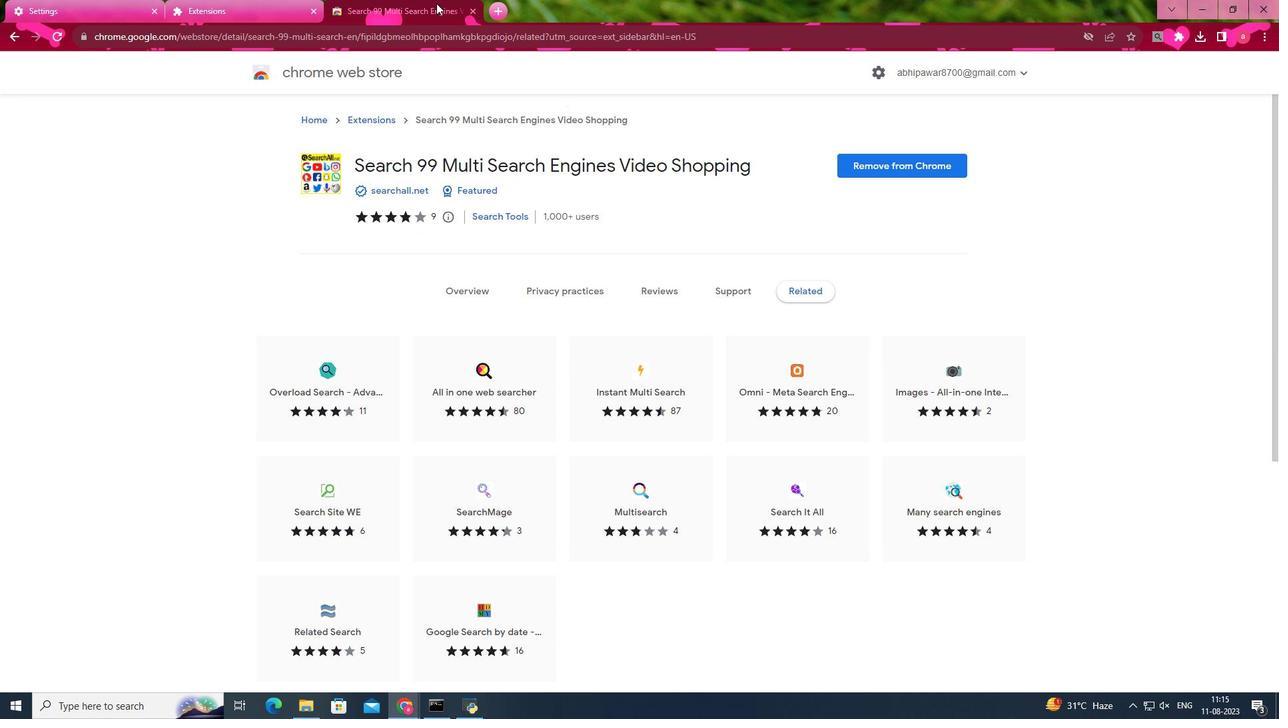 
Action: Mouse pressed middle at (441, 7)
Screenshot: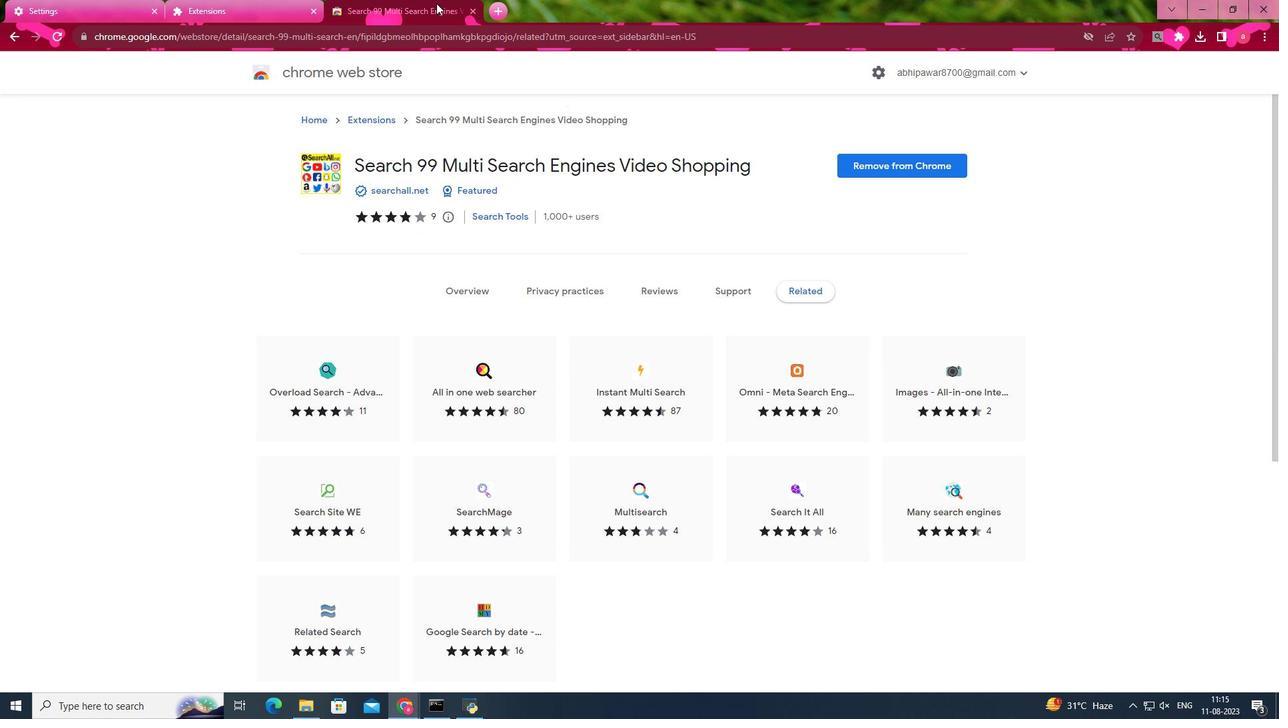 
